 Task: Find connections with filter location Trelew with filter topic #linkedinwith filter profile language Potuguese with filter current company IFC - International Finance Corporation with filter school B.P. Poddar Institute Of Management and Technology with filter industry Sugar and Confectionery Product Manufacturing with filter service category Negotiation with filter keywords title Chief Robot Whisperer
Action: Mouse moved to (526, 86)
Screenshot: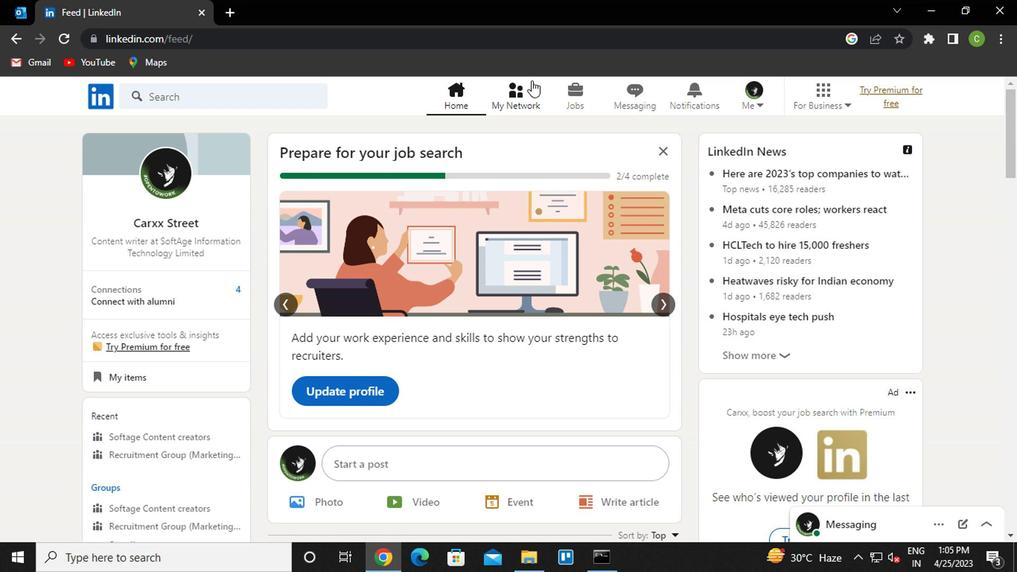 
Action: Mouse pressed left at (526, 86)
Screenshot: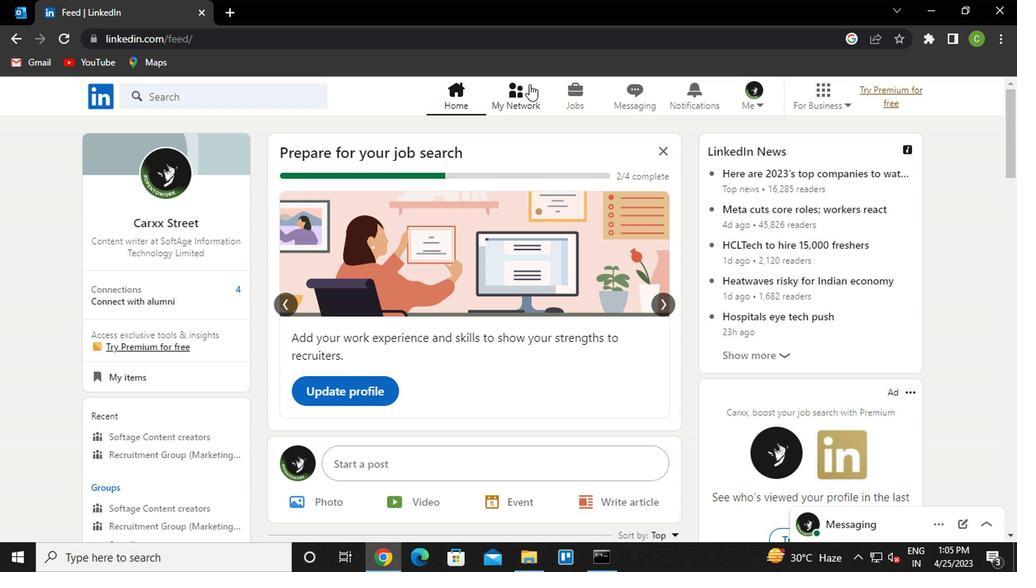 
Action: Mouse moved to (222, 188)
Screenshot: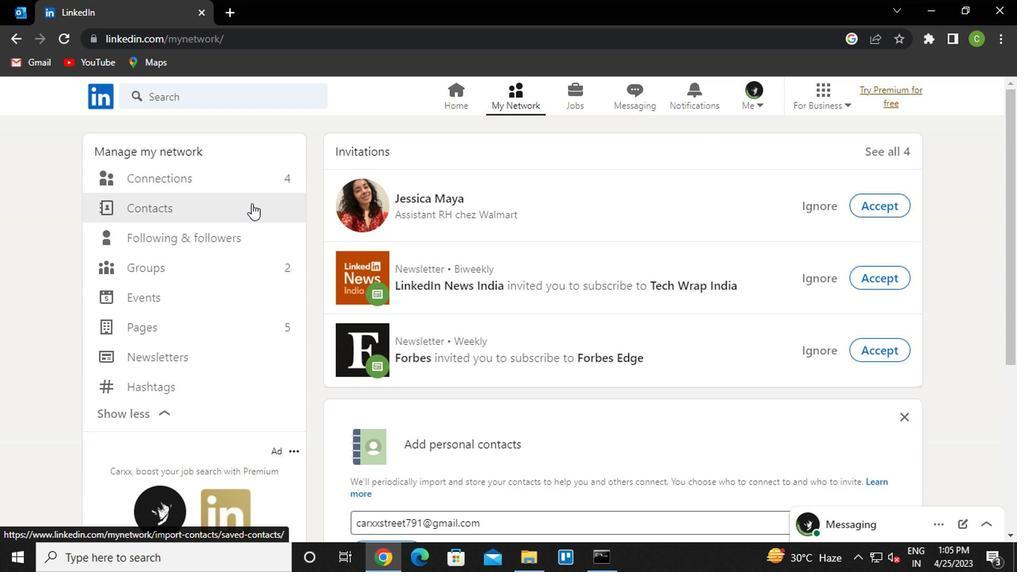 
Action: Mouse pressed left at (222, 188)
Screenshot: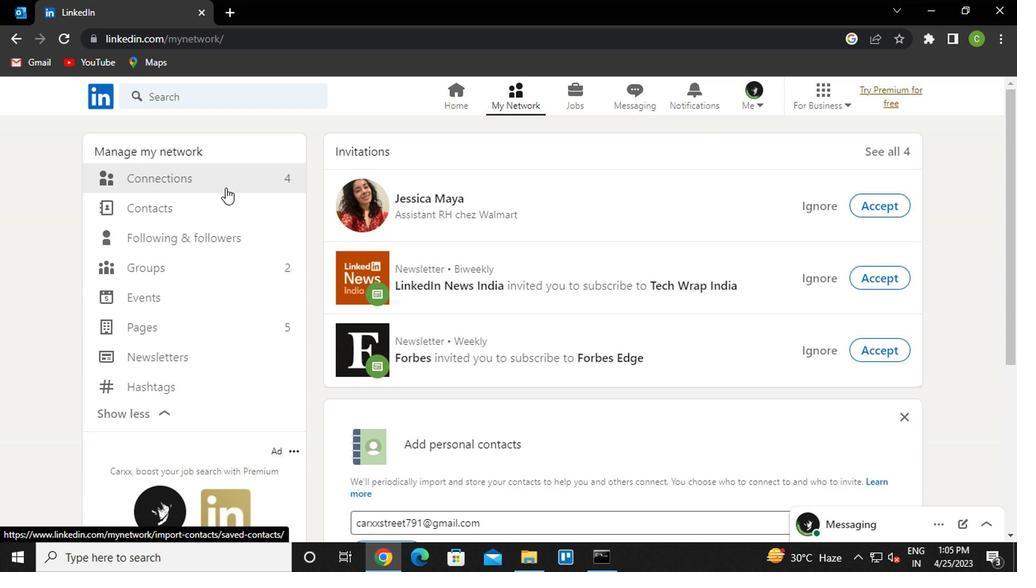 
Action: Mouse moved to (211, 176)
Screenshot: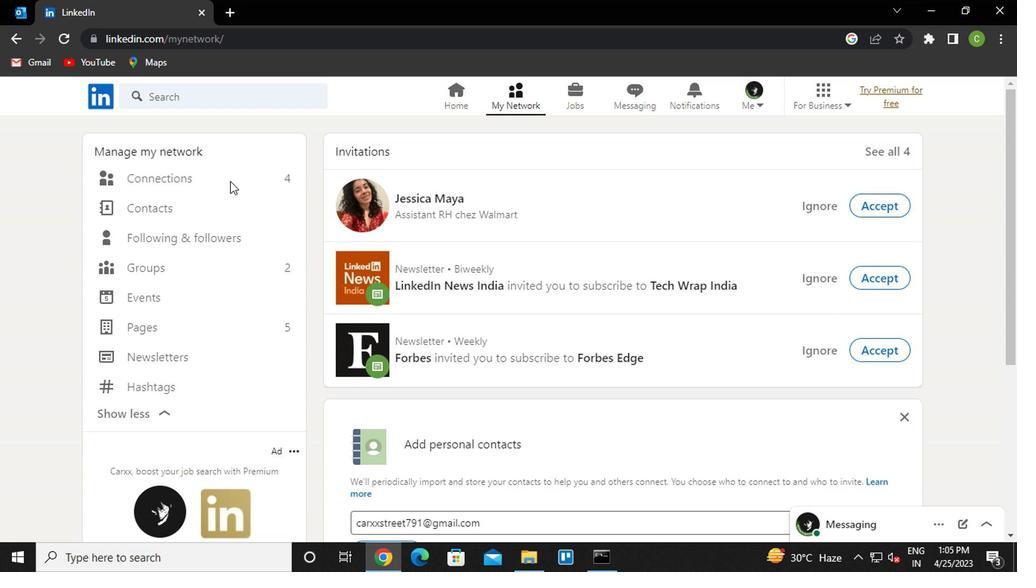 
Action: Mouse pressed left at (211, 176)
Screenshot: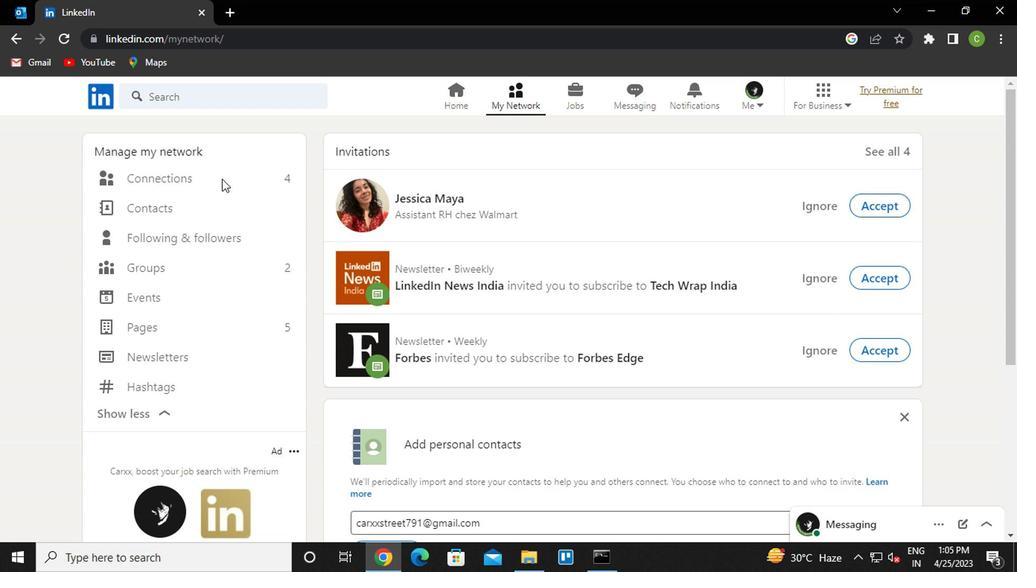 
Action: Mouse moved to (607, 179)
Screenshot: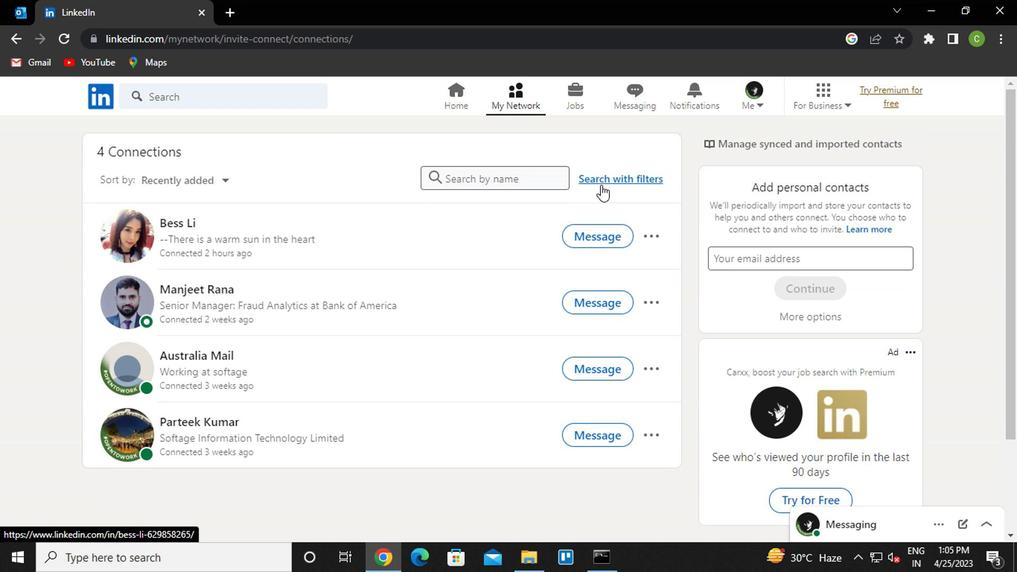 
Action: Mouse pressed left at (607, 179)
Screenshot: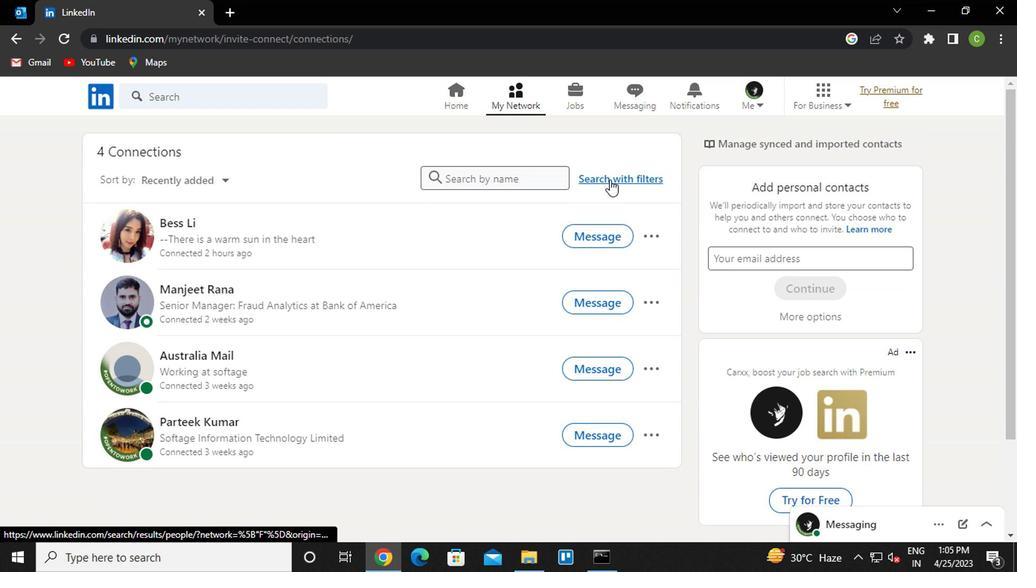 
Action: Mouse moved to (510, 138)
Screenshot: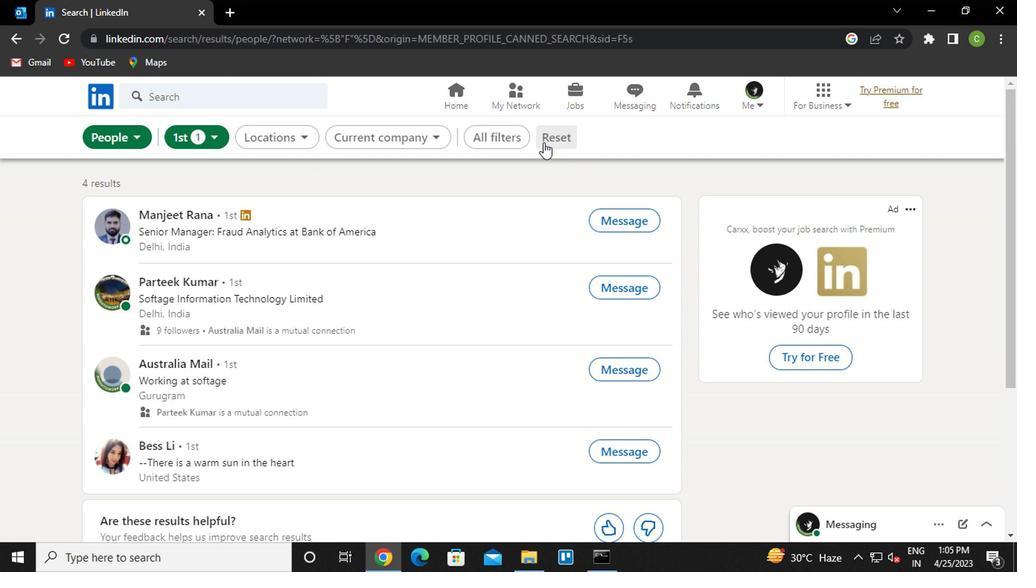
Action: Mouse pressed left at (510, 138)
Screenshot: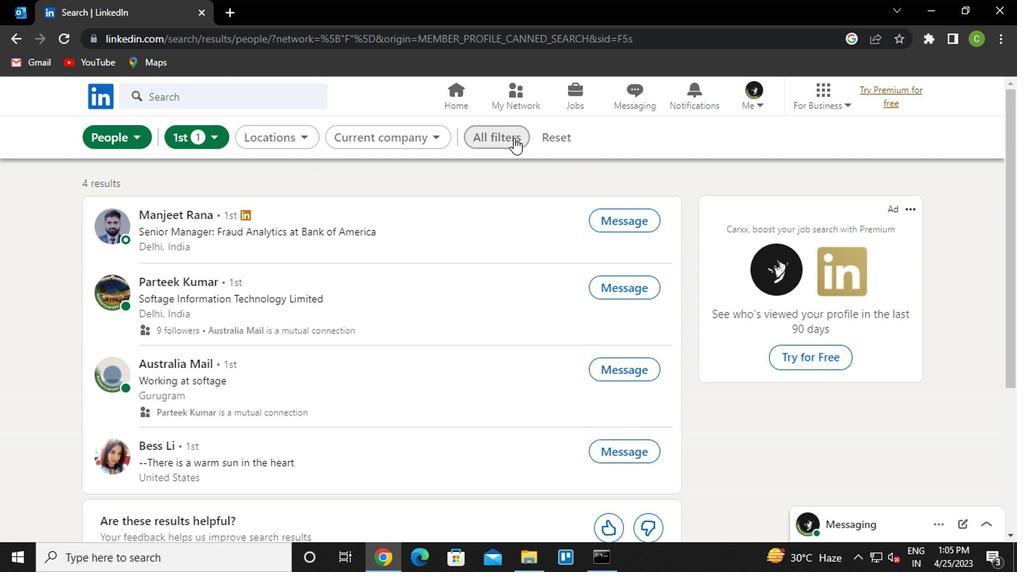 
Action: Mouse moved to (782, 306)
Screenshot: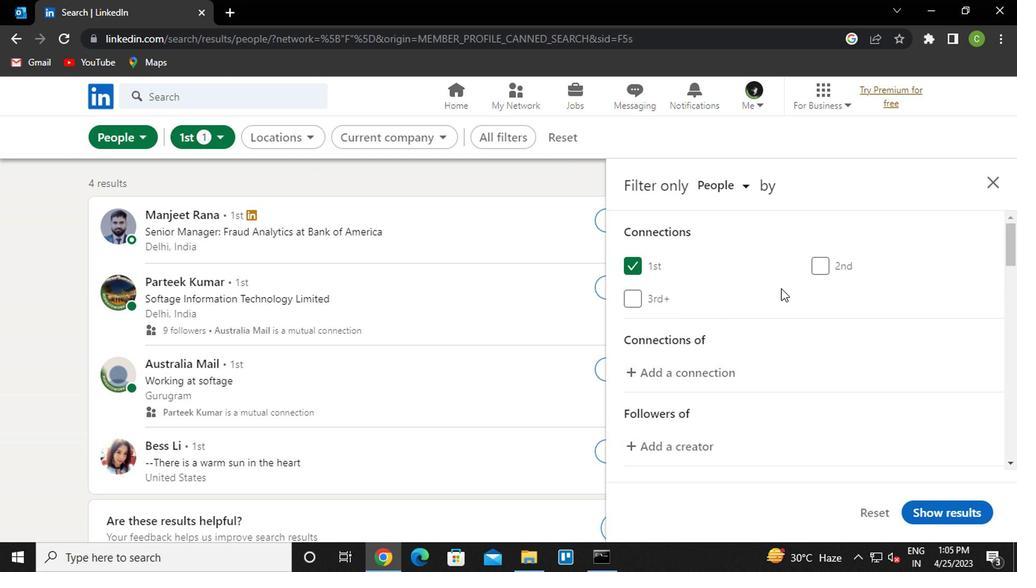 
Action: Mouse scrolled (782, 305) with delta (0, 0)
Screenshot: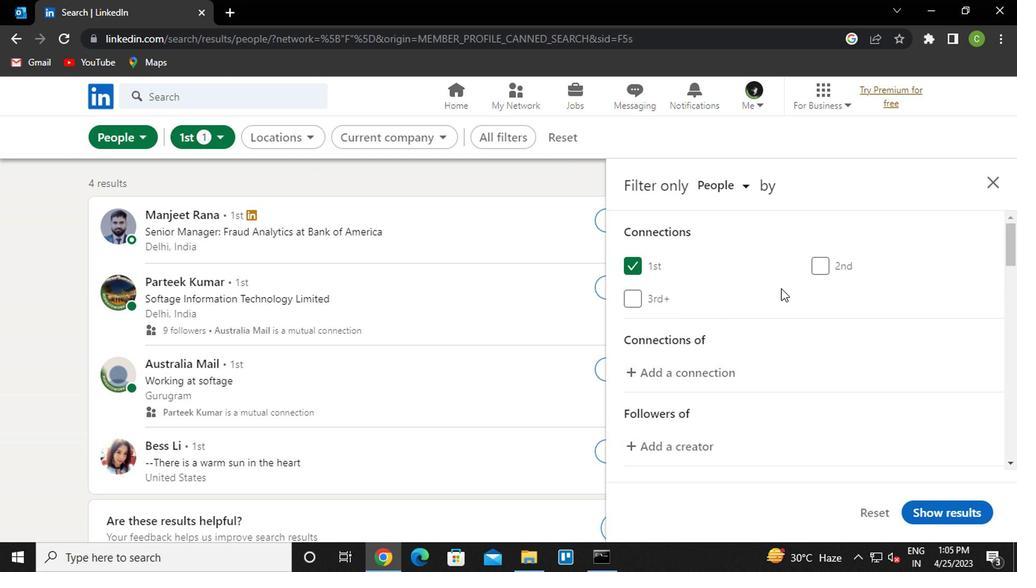 
Action: Mouse moved to (782, 313)
Screenshot: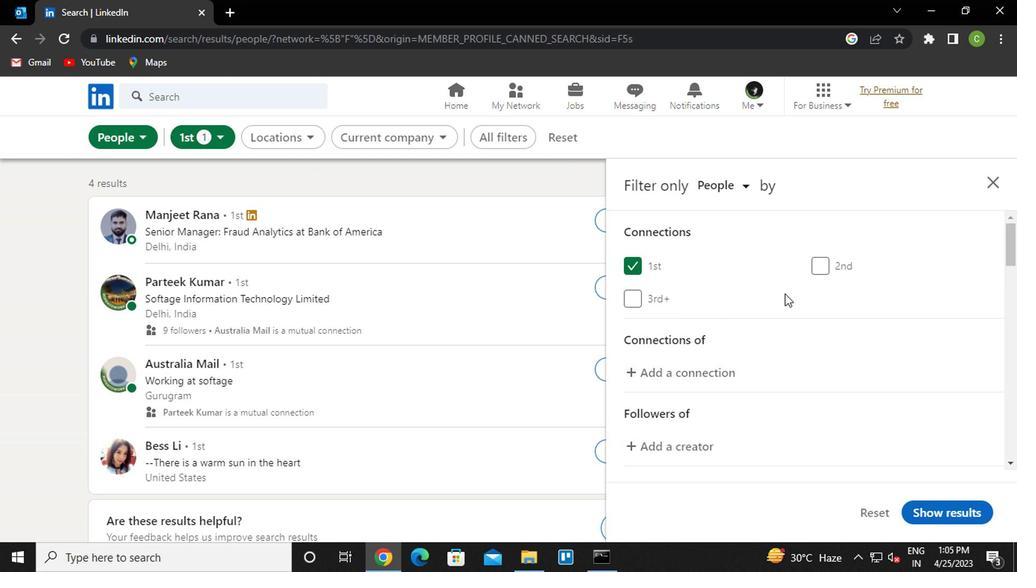 
Action: Mouse scrolled (782, 313) with delta (0, 0)
Screenshot: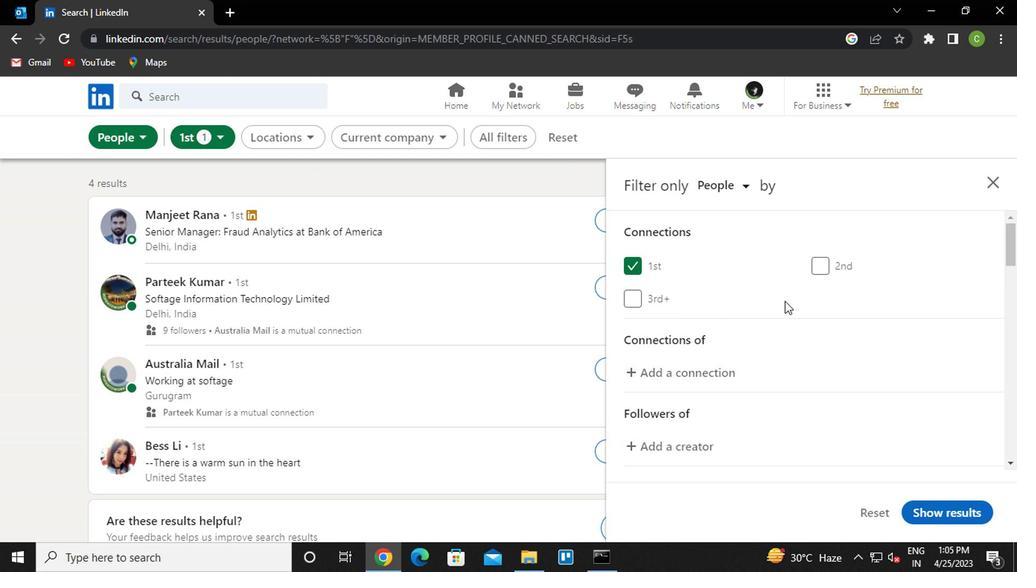 
Action: Mouse moved to (782, 315)
Screenshot: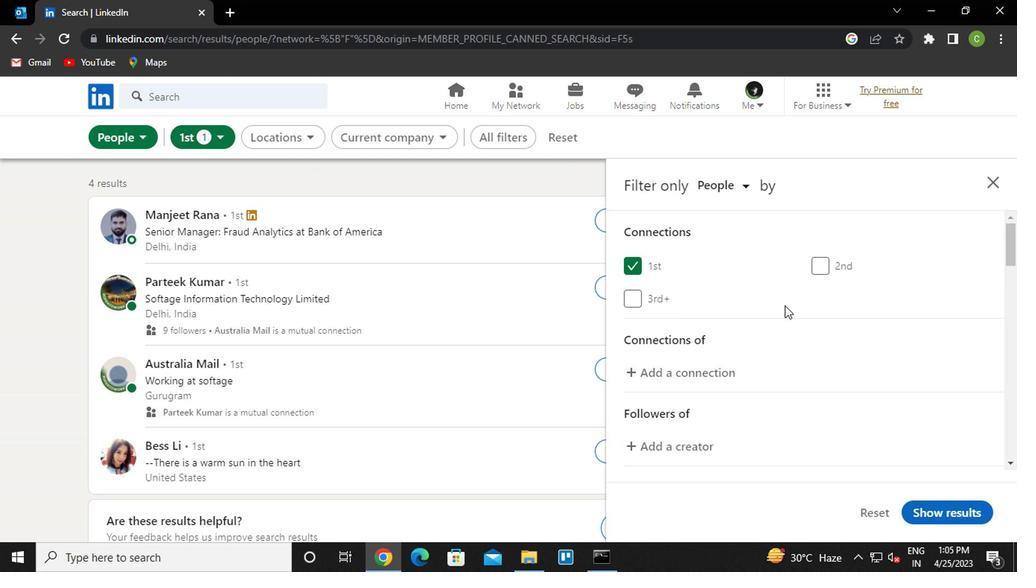 
Action: Mouse scrolled (782, 314) with delta (0, 0)
Screenshot: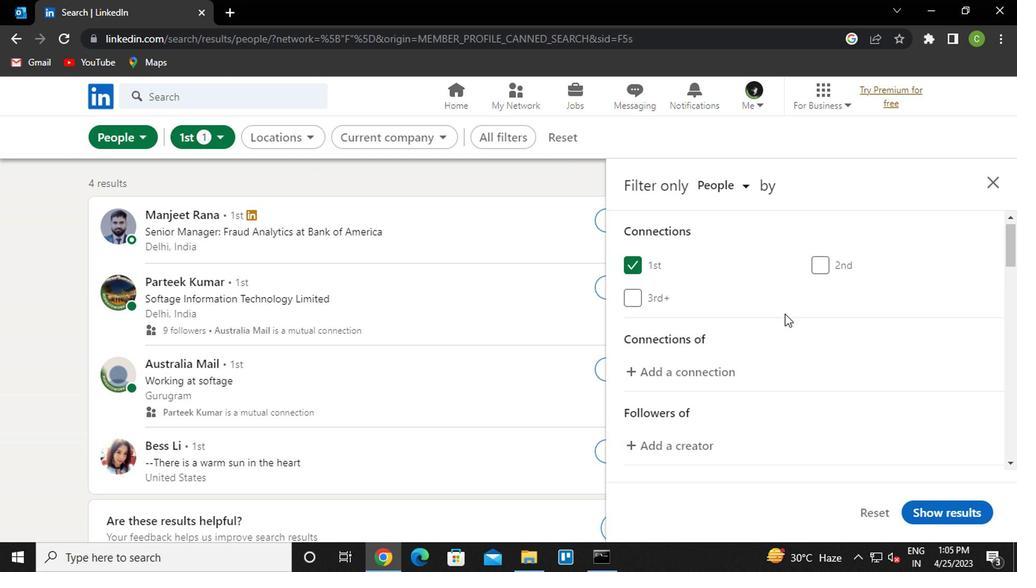 
Action: Mouse moved to (844, 361)
Screenshot: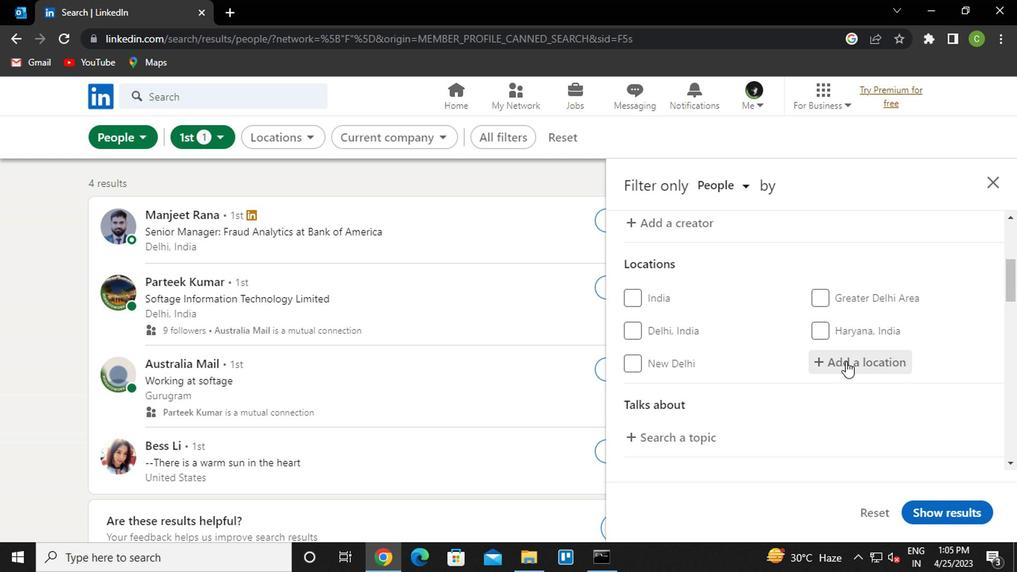 
Action: Mouse pressed left at (844, 361)
Screenshot: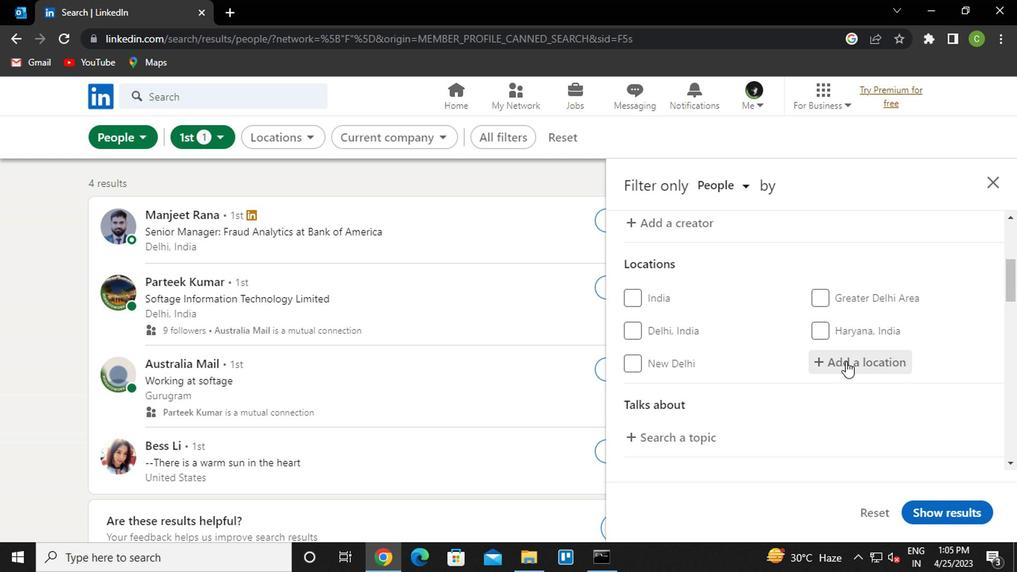 
Action: Mouse moved to (807, 388)
Screenshot: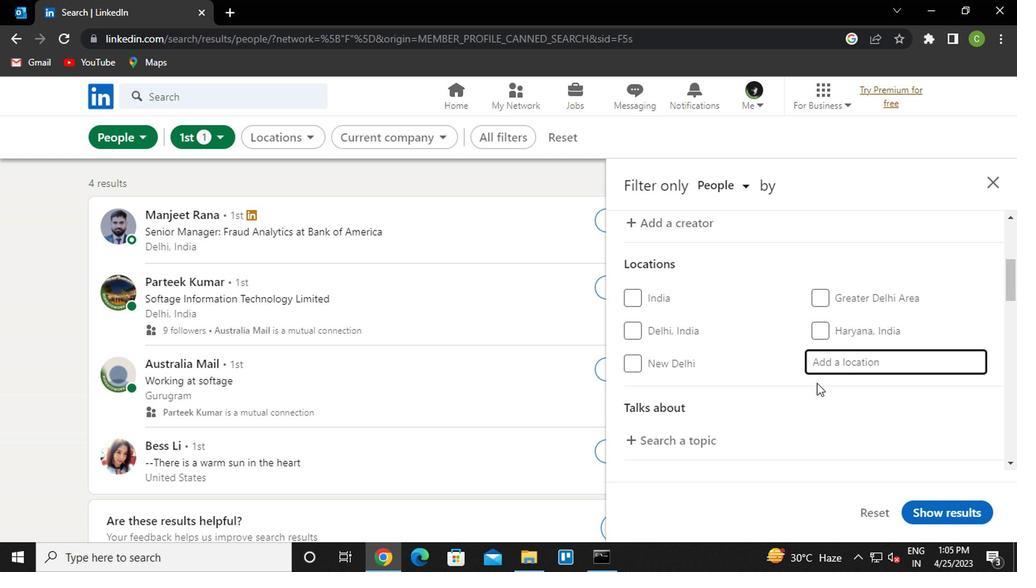 
Action: Key pressed t<Key.caps_lock>relew<Key.enter>
Screenshot: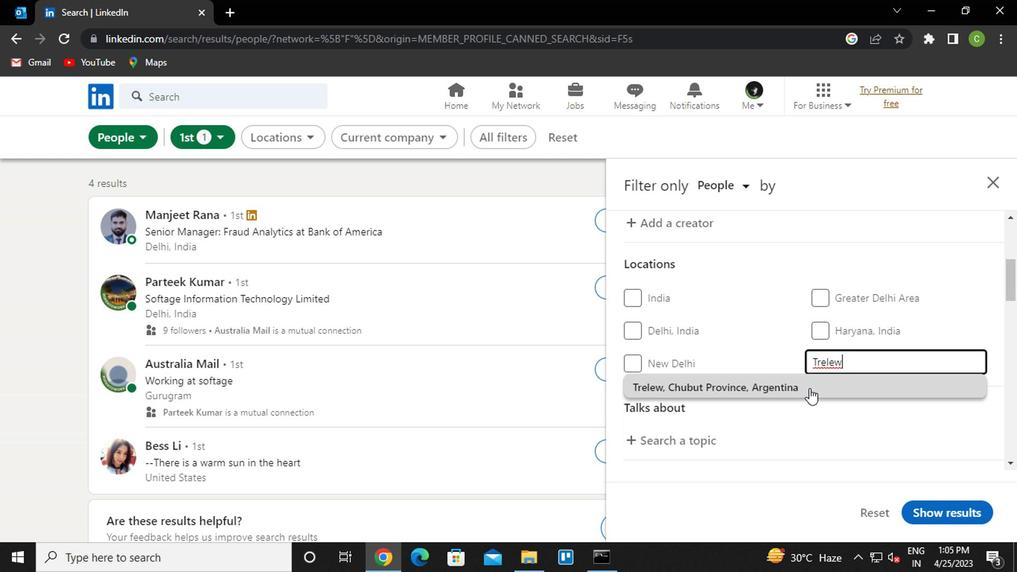 
Action: Mouse moved to (864, 363)
Screenshot: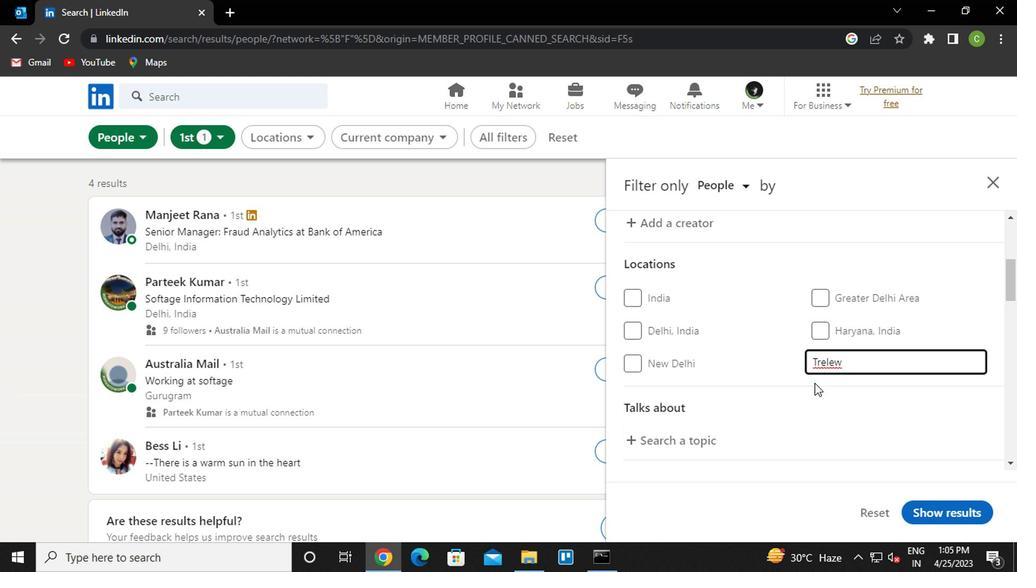 
Action: Mouse pressed left at (864, 363)
Screenshot: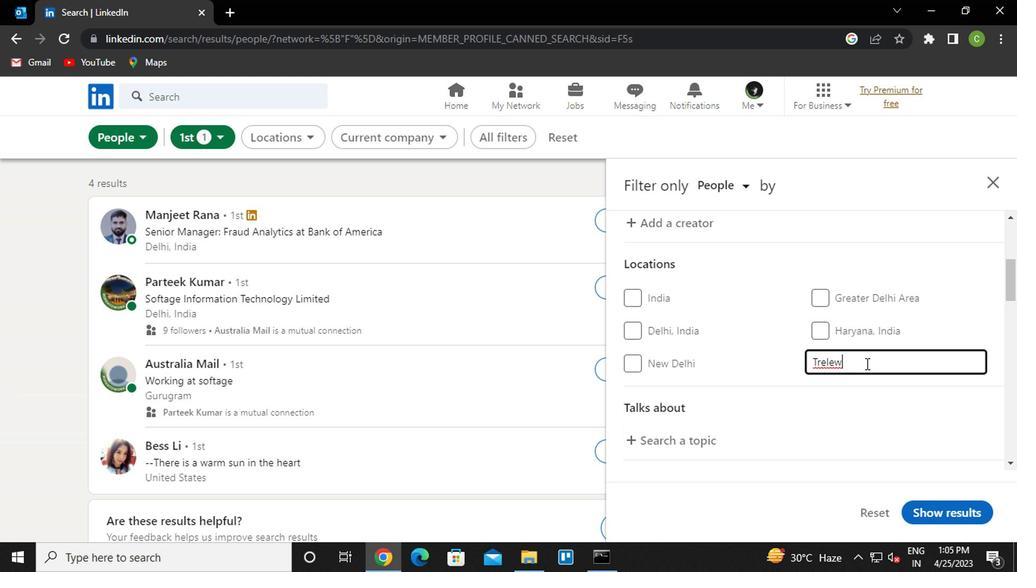 
Action: Mouse moved to (835, 387)
Screenshot: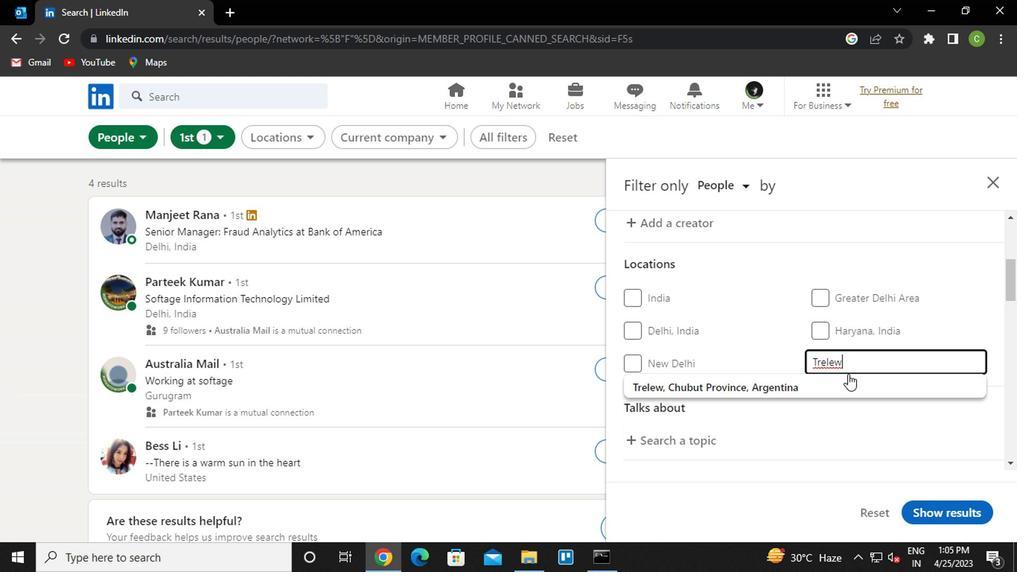 
Action: Mouse pressed left at (835, 387)
Screenshot: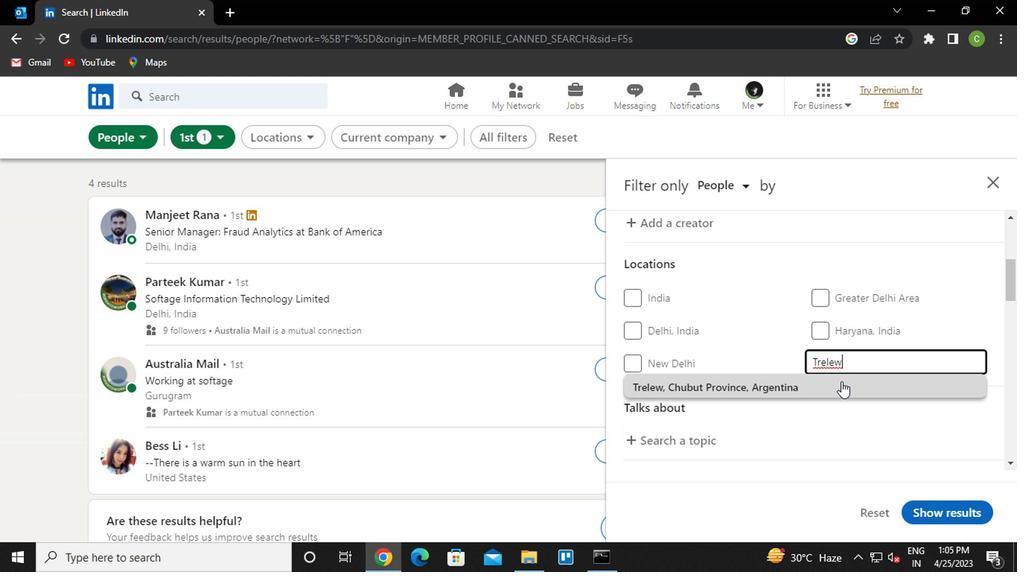 
Action: Mouse moved to (715, 398)
Screenshot: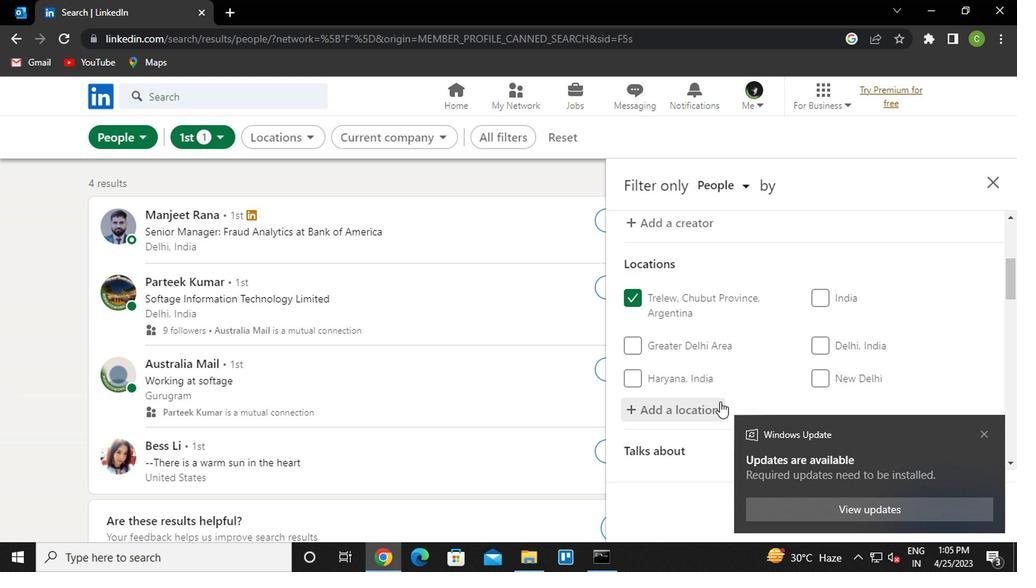 
Action: Mouse scrolled (715, 397) with delta (0, 0)
Screenshot: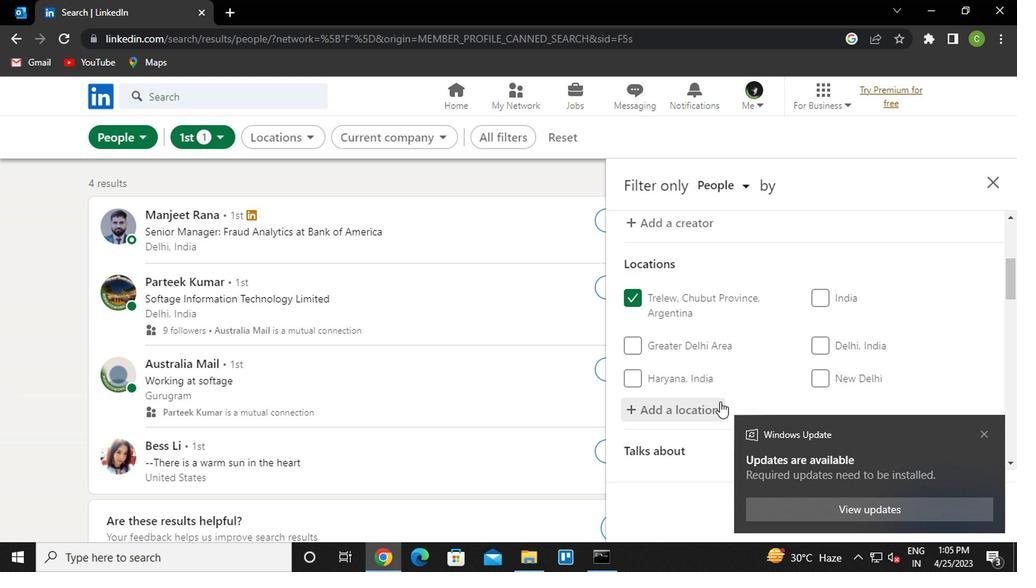 
Action: Mouse moved to (712, 391)
Screenshot: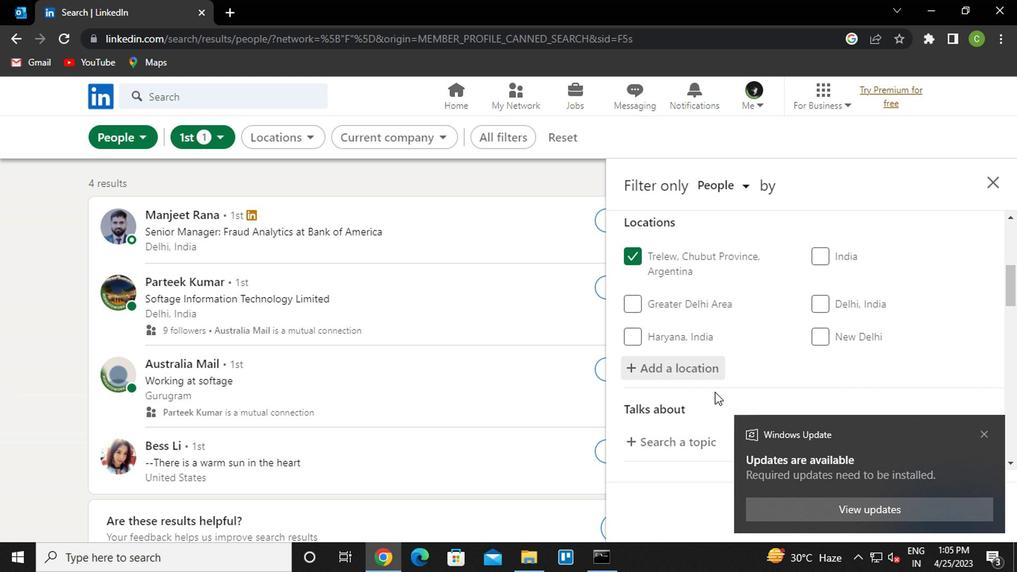 
Action: Mouse scrolled (712, 390) with delta (0, 0)
Screenshot: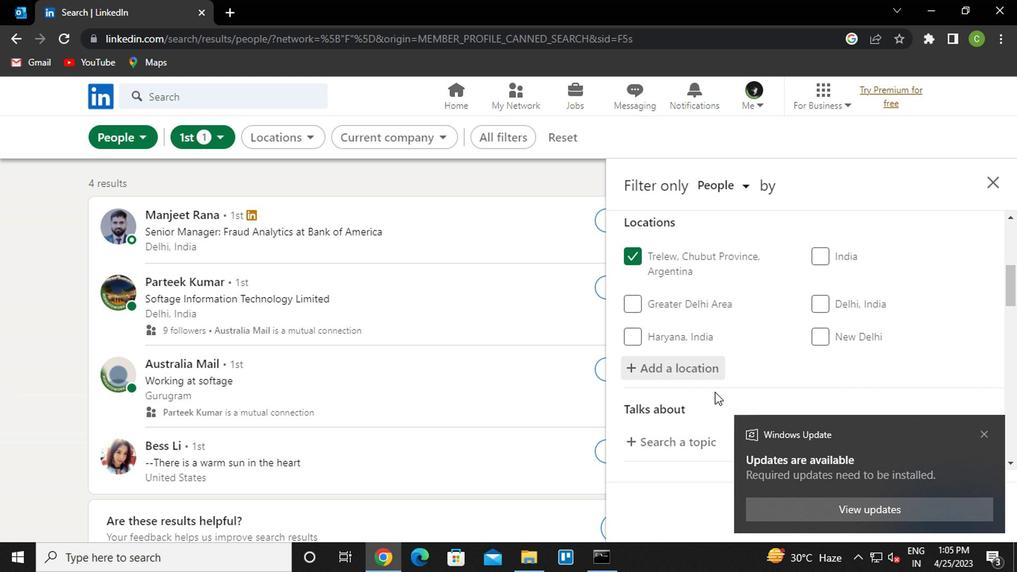 
Action: Mouse moved to (693, 331)
Screenshot: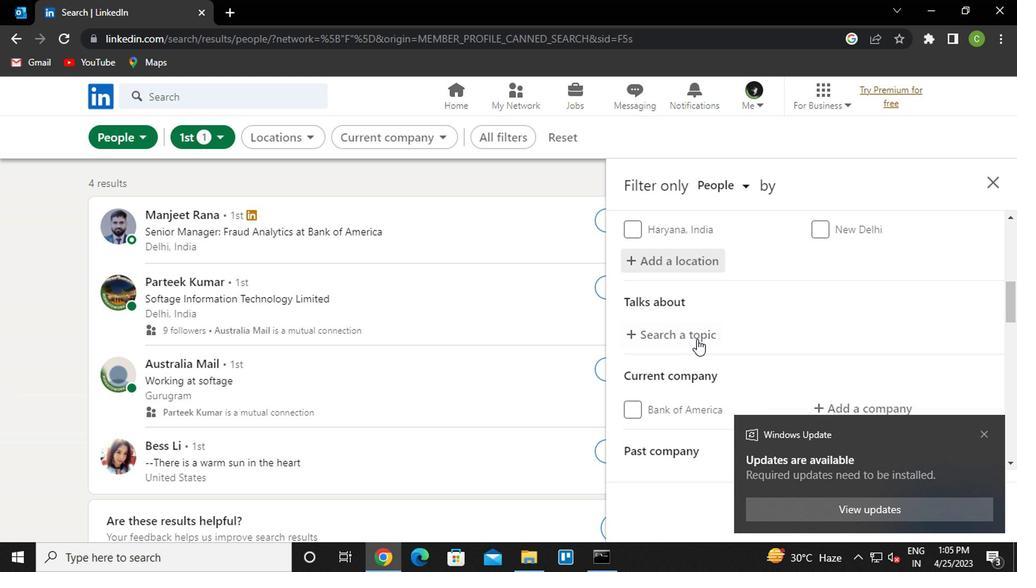
Action: Mouse pressed left at (693, 331)
Screenshot: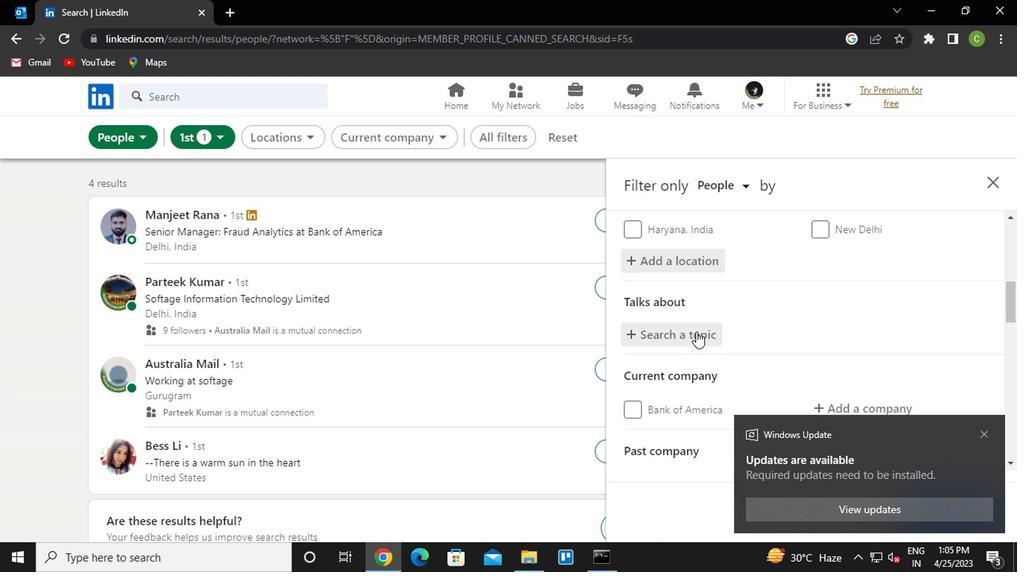 
Action: Key pressed <Key.shift>#<Key.caps_lock>L<Key.caps_lock>INKEDIN
Screenshot: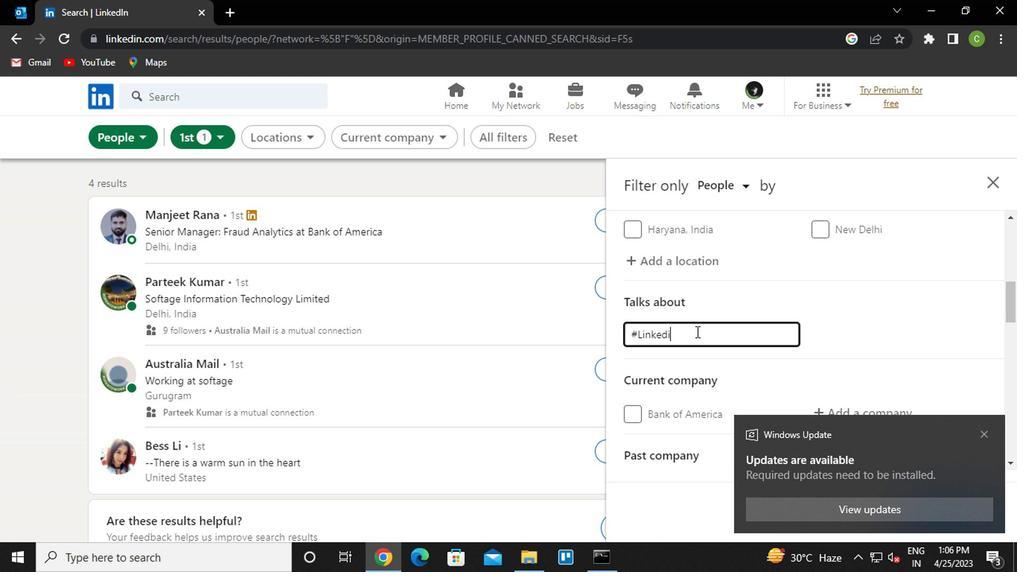 
Action: Mouse moved to (725, 364)
Screenshot: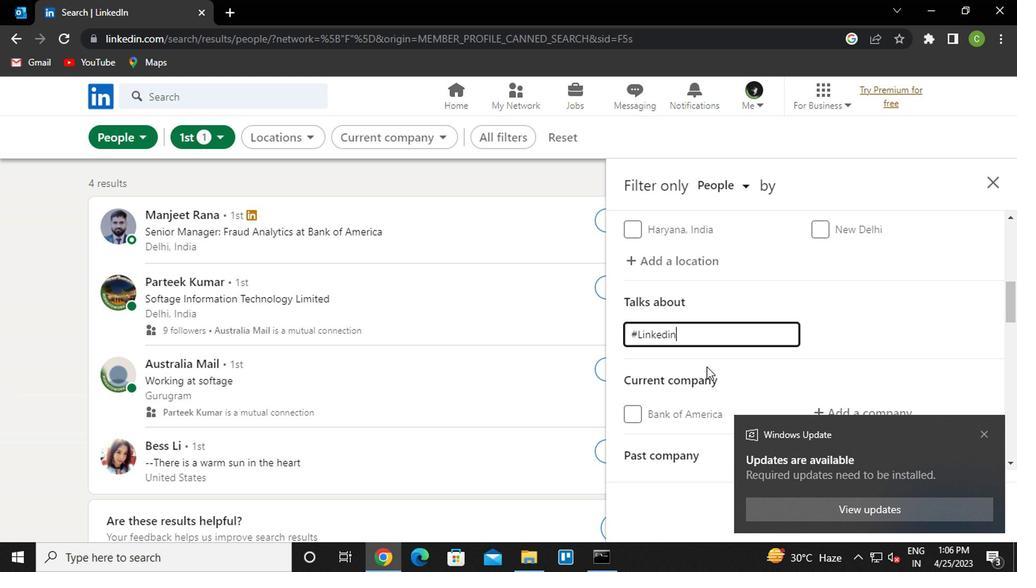 
Action: Mouse pressed left at (725, 364)
Screenshot: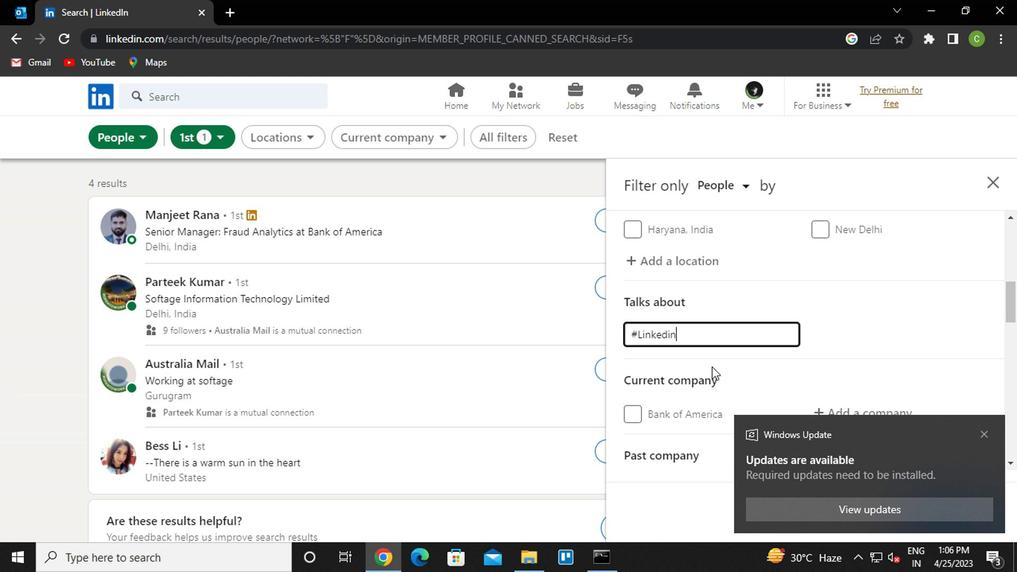 
Action: Mouse moved to (983, 431)
Screenshot: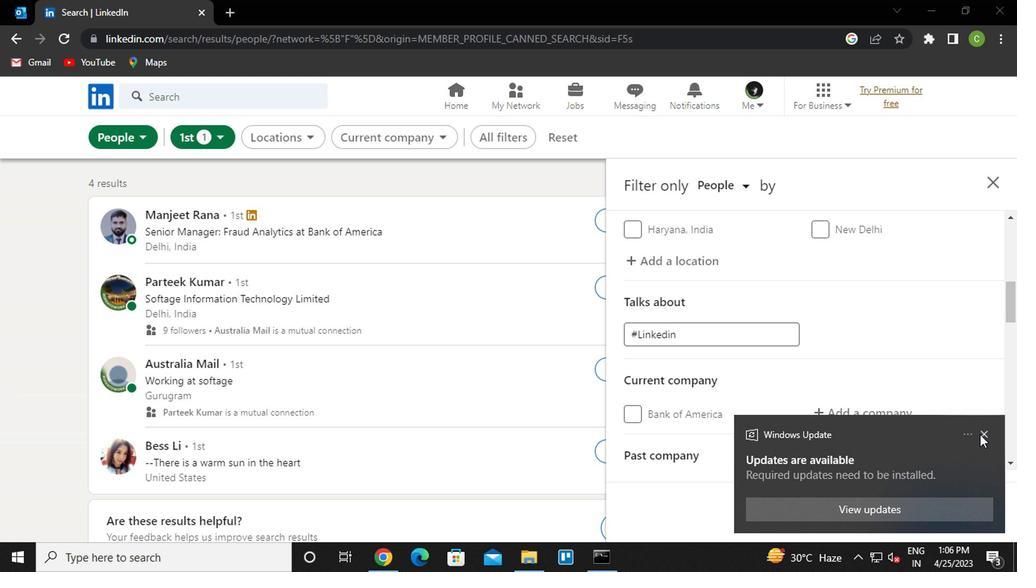 
Action: Mouse pressed left at (983, 431)
Screenshot: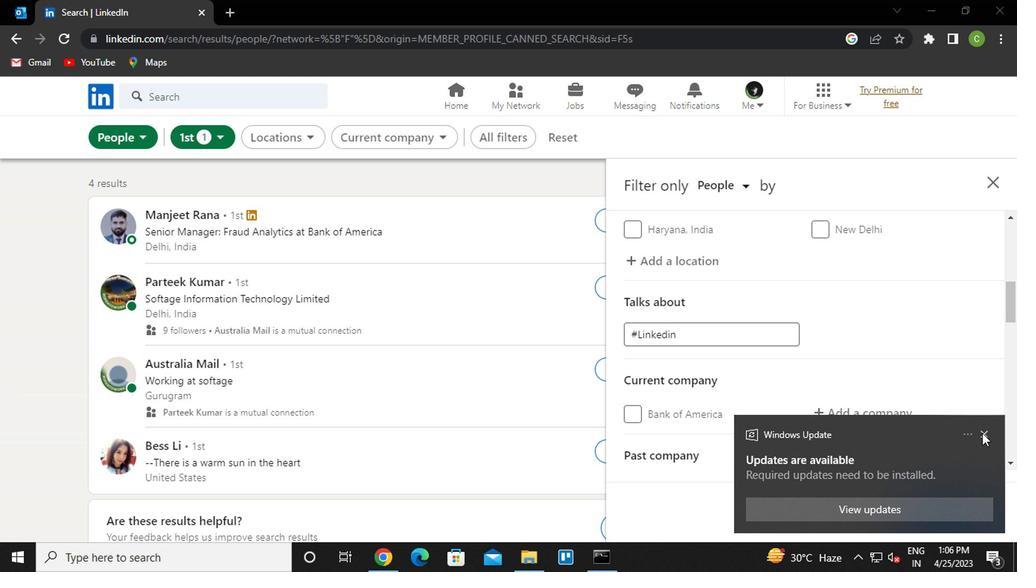 
Action: Mouse moved to (936, 374)
Screenshot: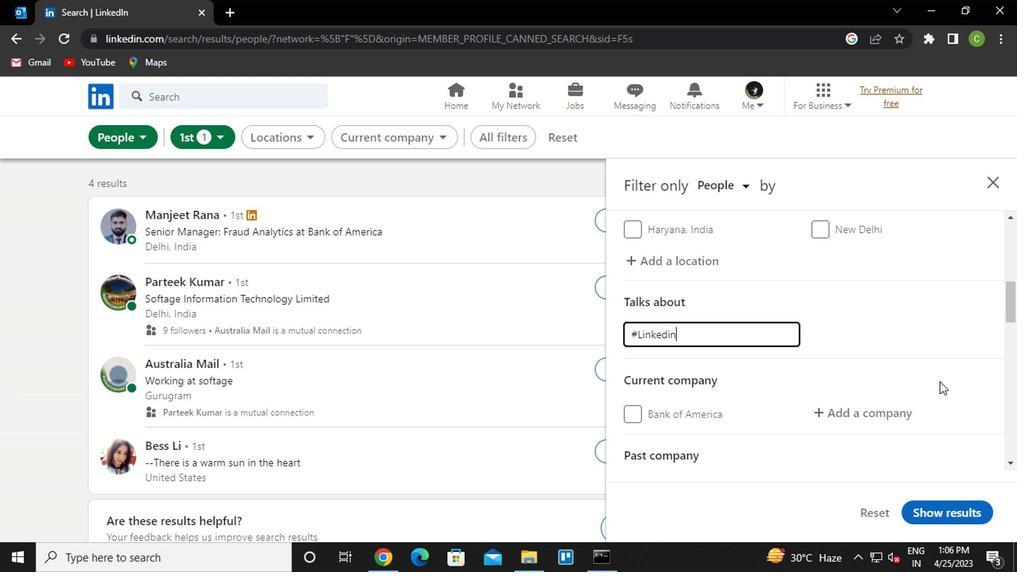 
Action: Mouse scrolled (936, 373) with delta (0, 0)
Screenshot: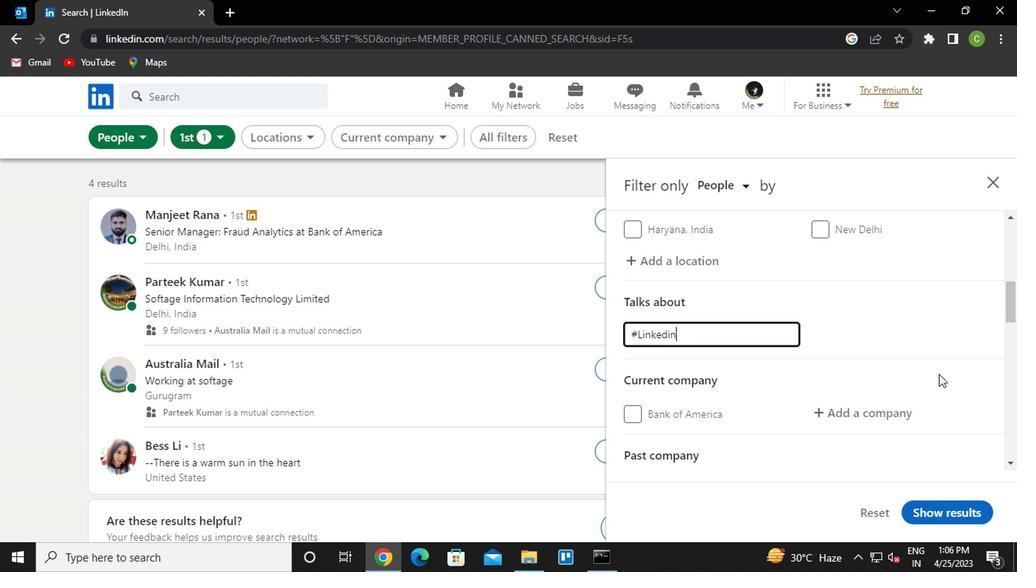 
Action: Mouse moved to (868, 383)
Screenshot: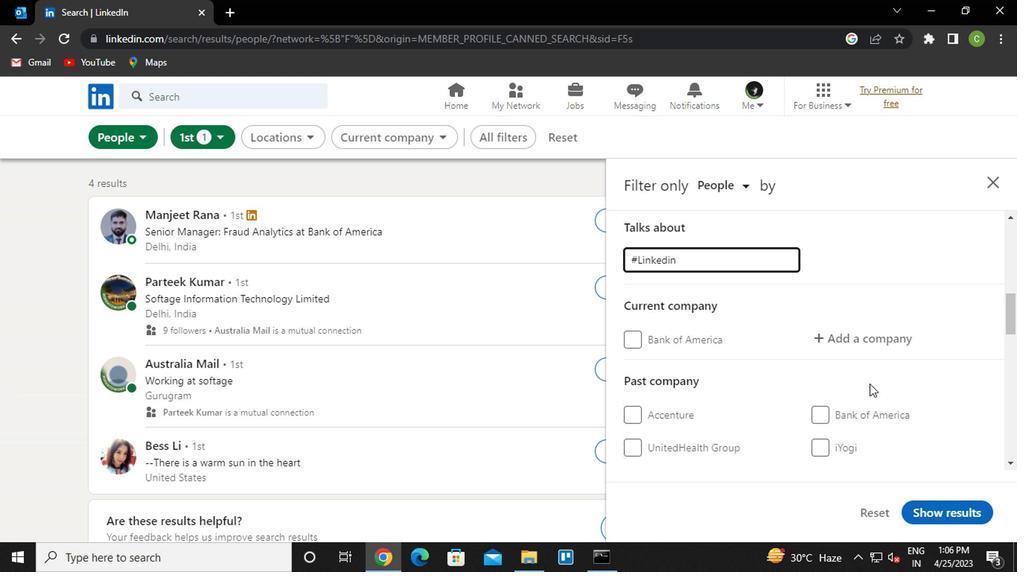 
Action: Mouse scrolled (868, 382) with delta (0, 0)
Screenshot: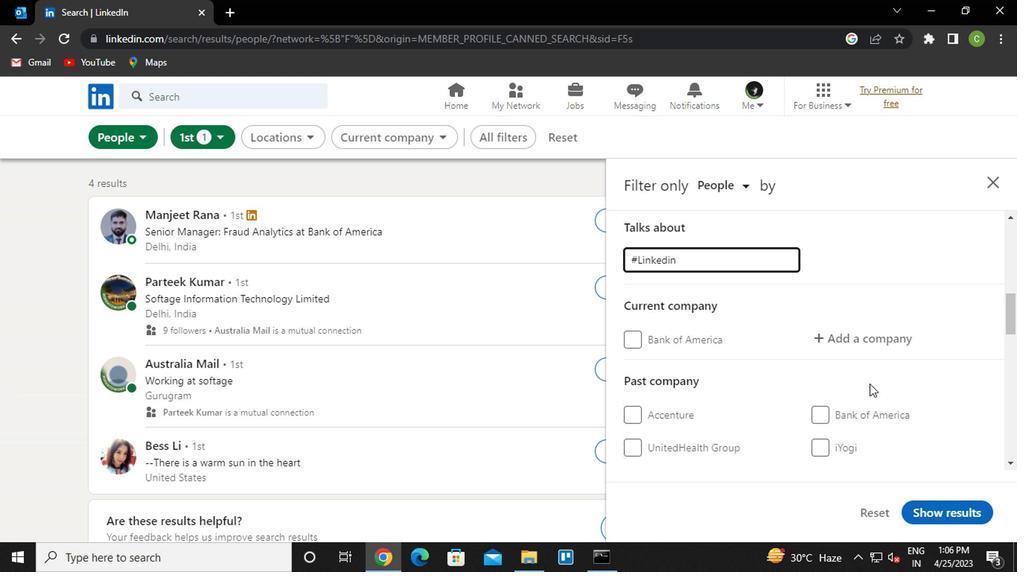 
Action: Mouse moved to (847, 259)
Screenshot: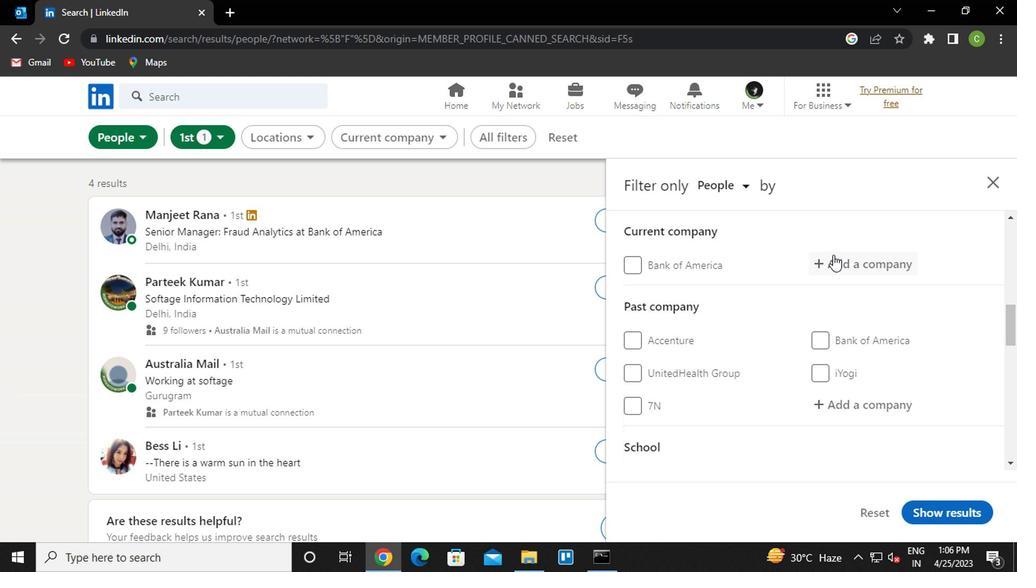 
Action: Mouse pressed left at (847, 259)
Screenshot: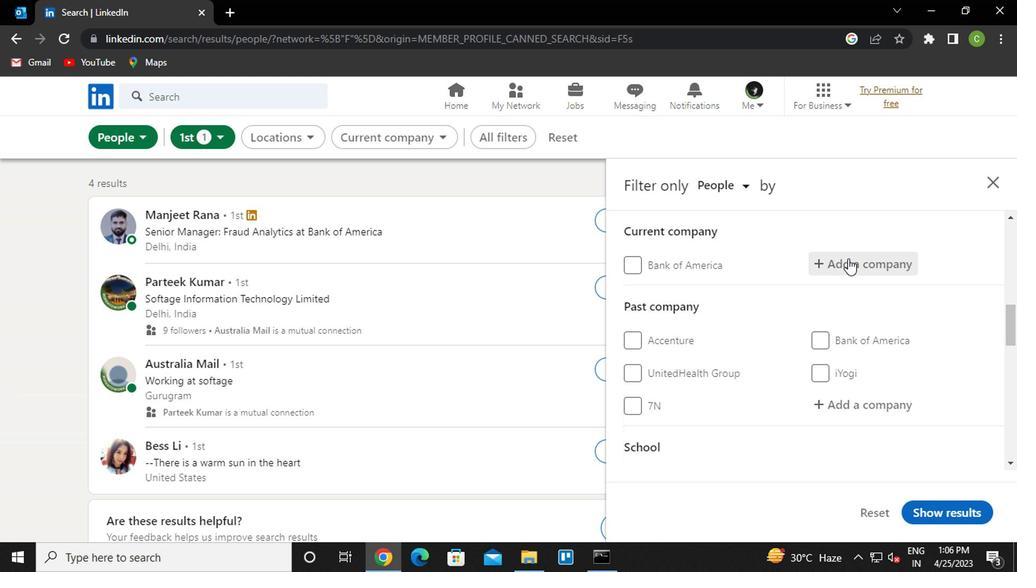 
Action: Mouse moved to (817, 328)
Screenshot: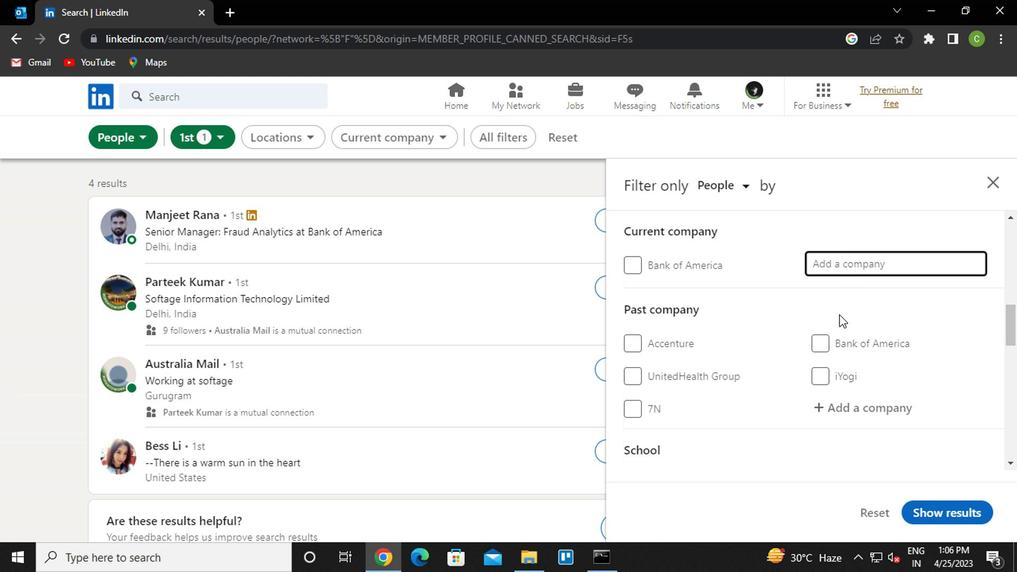 
Action: Key pressed <Key.caps_lock>IFC
Screenshot: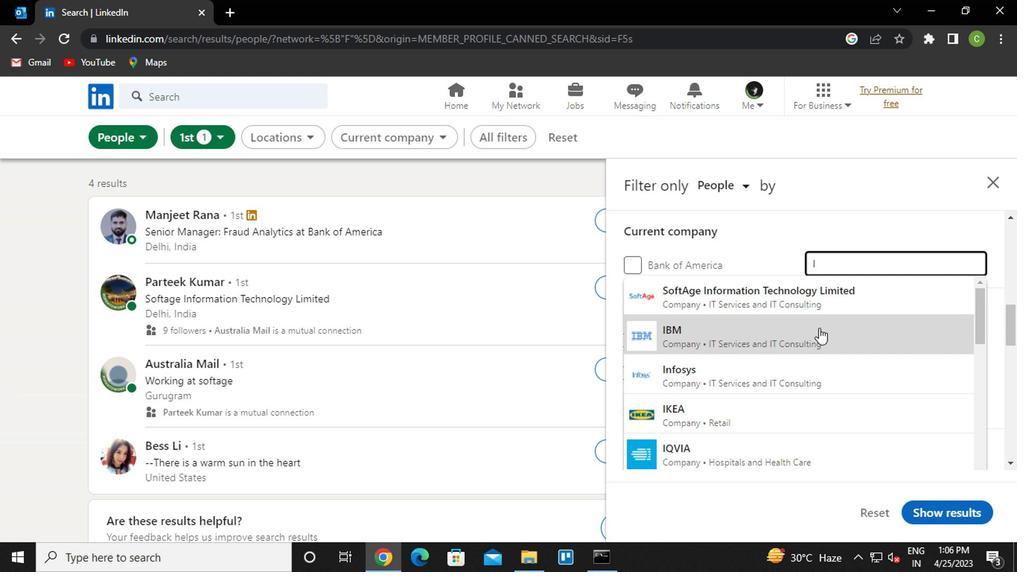 
Action: Mouse moved to (815, 304)
Screenshot: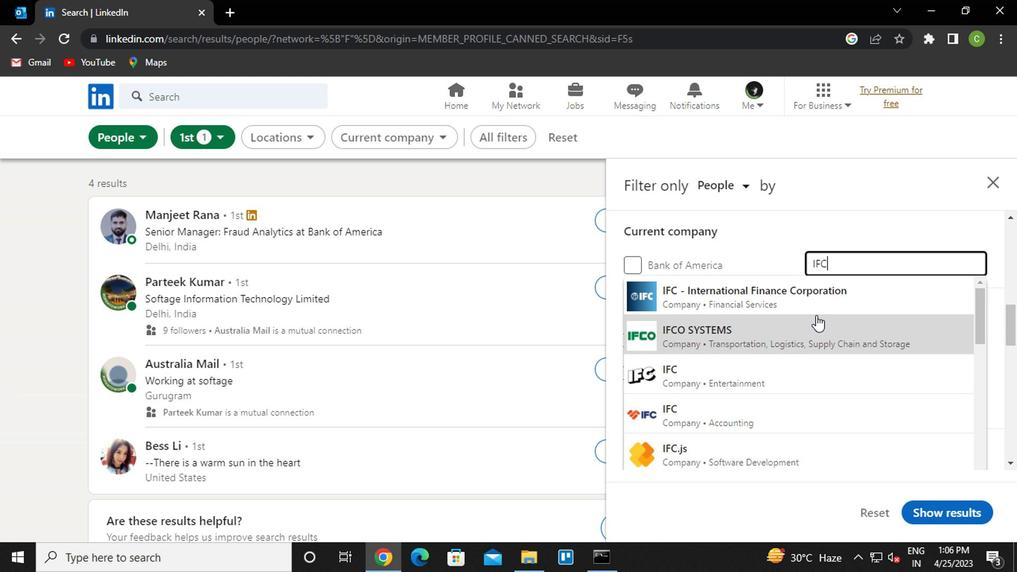 
Action: Mouse pressed left at (815, 304)
Screenshot: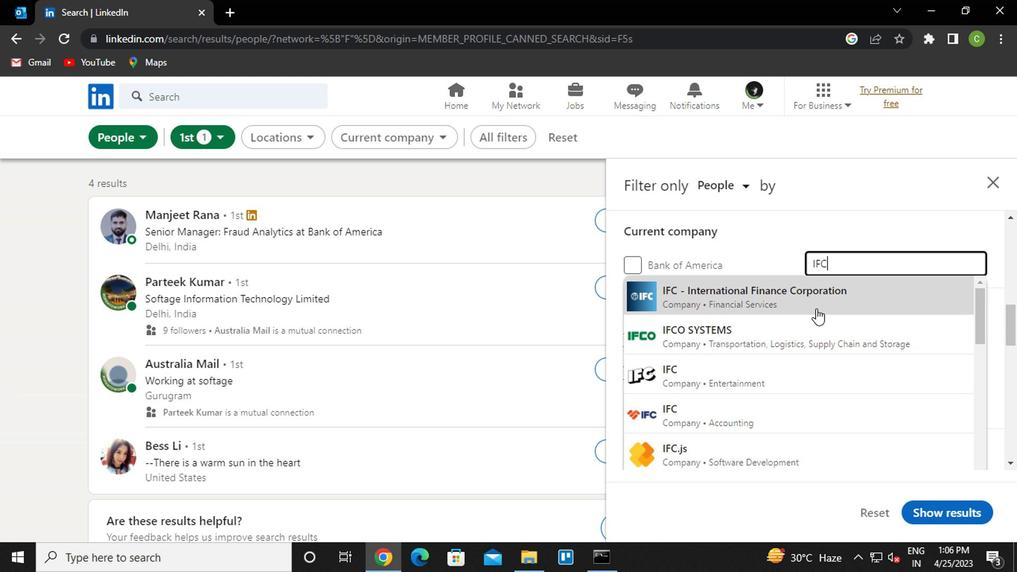 
Action: Mouse moved to (791, 319)
Screenshot: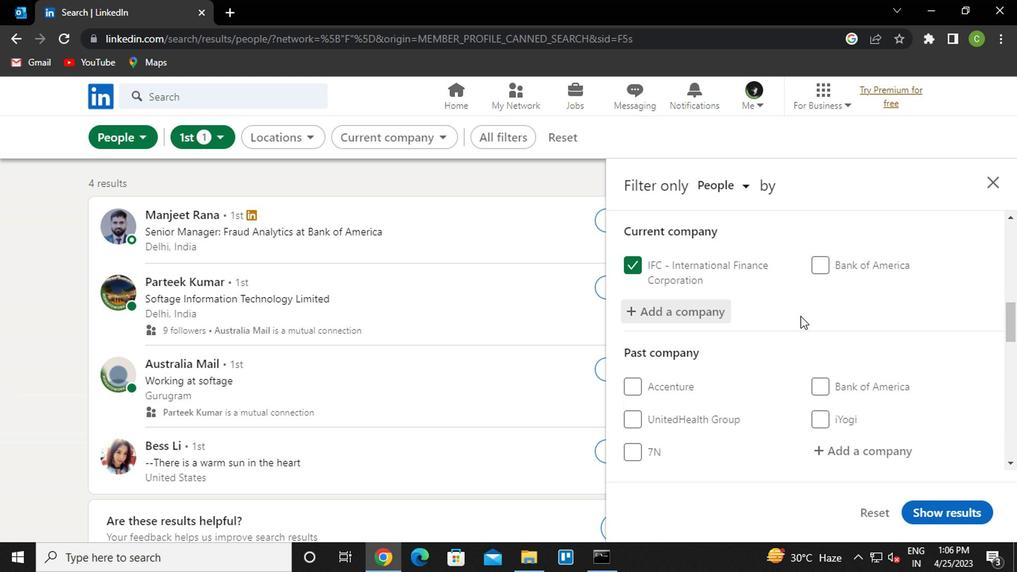 
Action: Mouse scrolled (791, 318) with delta (0, 0)
Screenshot: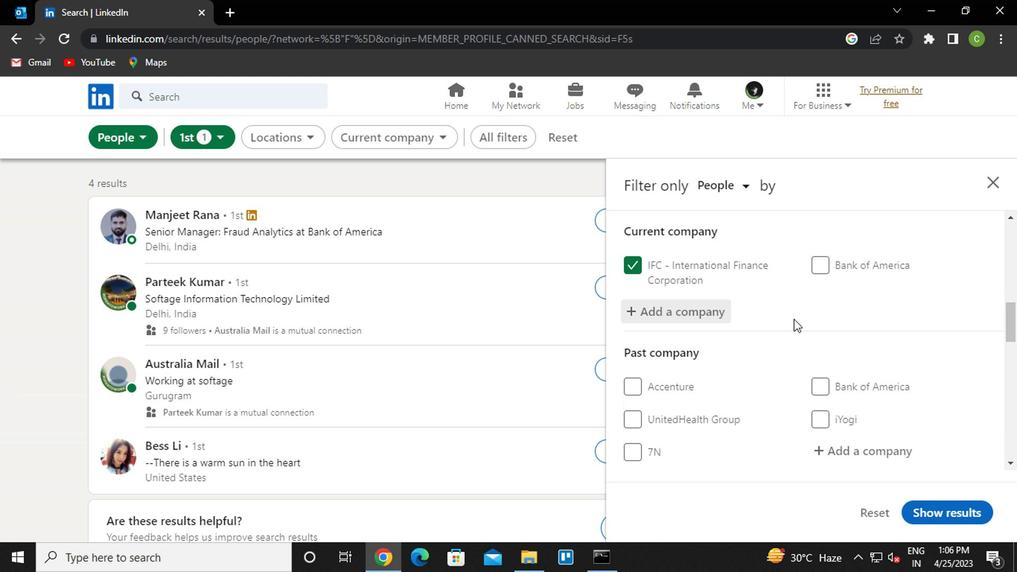 
Action: Mouse moved to (773, 320)
Screenshot: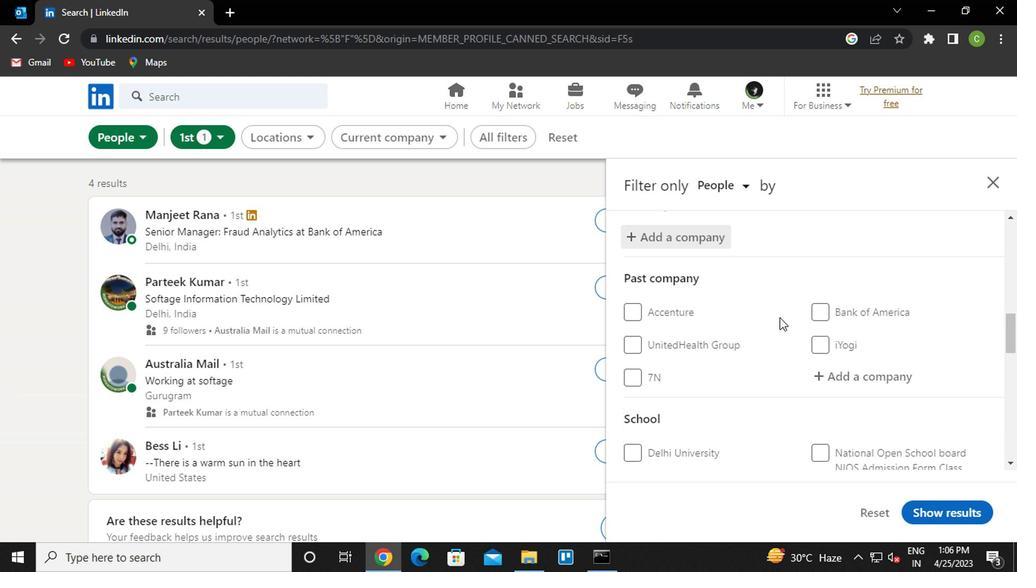 
Action: Mouse scrolled (773, 319) with delta (0, -1)
Screenshot: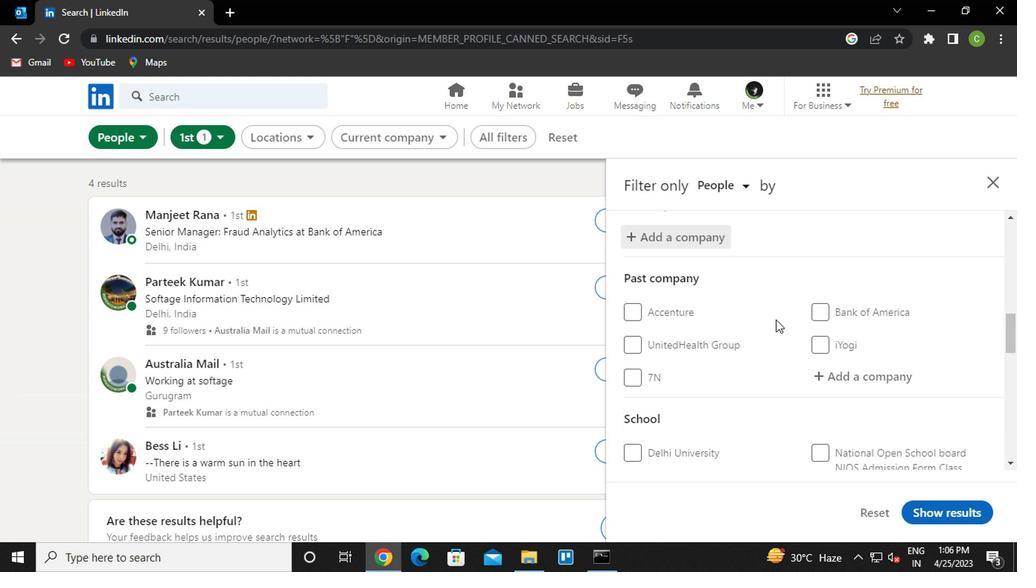 
Action: Mouse moved to (764, 327)
Screenshot: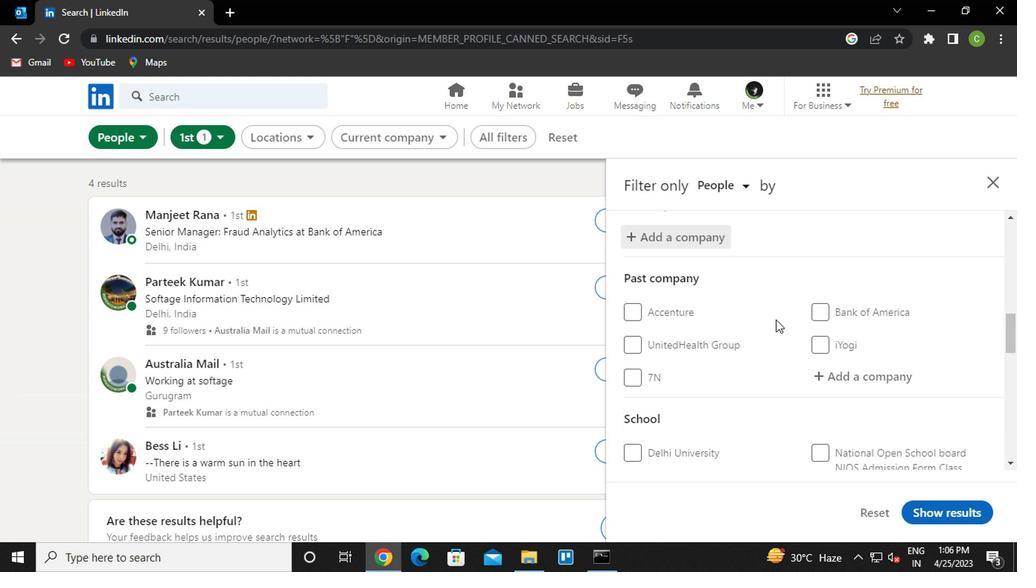 
Action: Mouse scrolled (764, 326) with delta (0, -1)
Screenshot: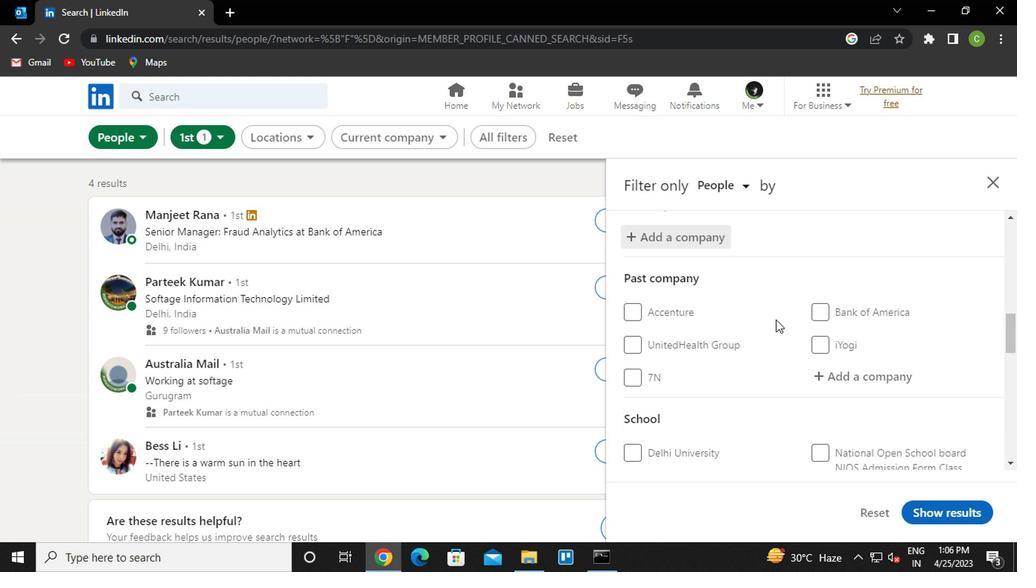
Action: Mouse moved to (756, 332)
Screenshot: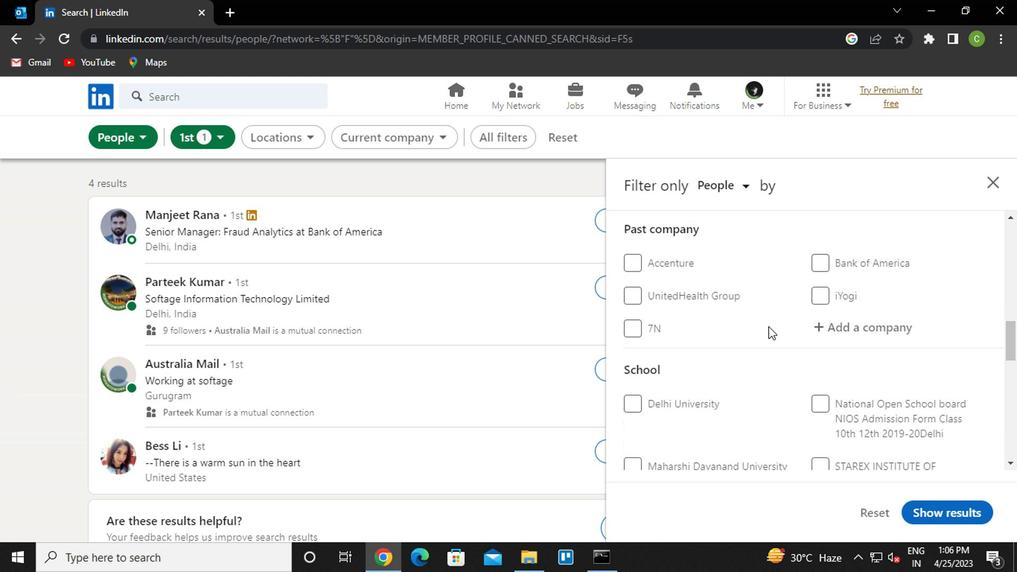 
Action: Mouse scrolled (756, 331) with delta (0, 0)
Screenshot: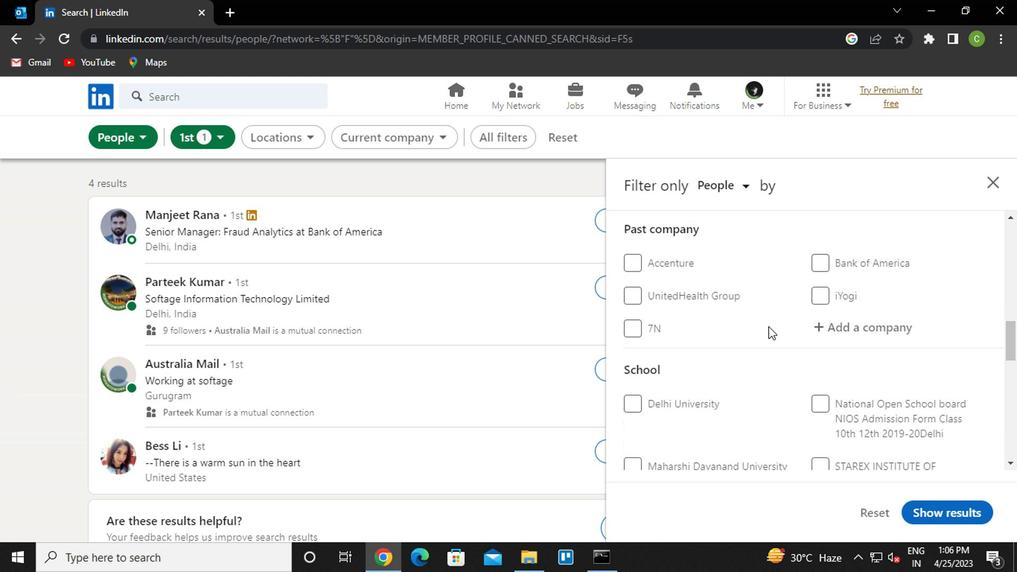 
Action: Mouse moved to (687, 342)
Screenshot: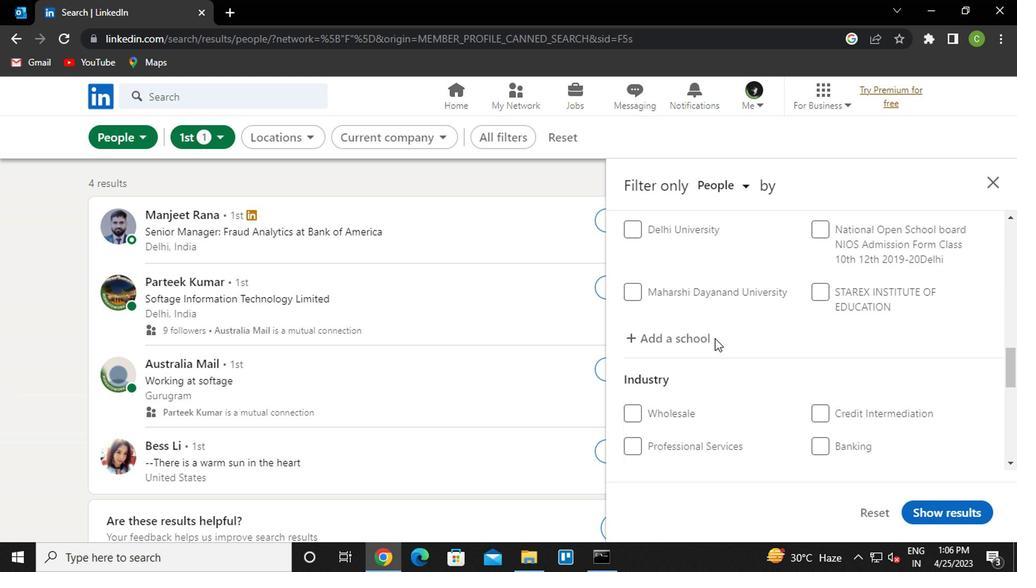 
Action: Mouse pressed left at (687, 342)
Screenshot: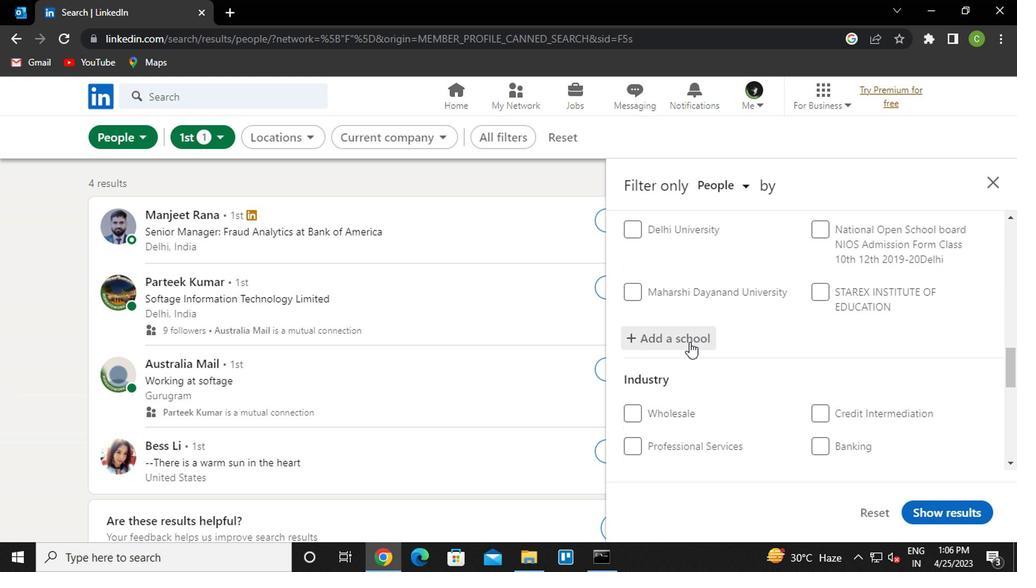 
Action: Mouse moved to (701, 345)
Screenshot: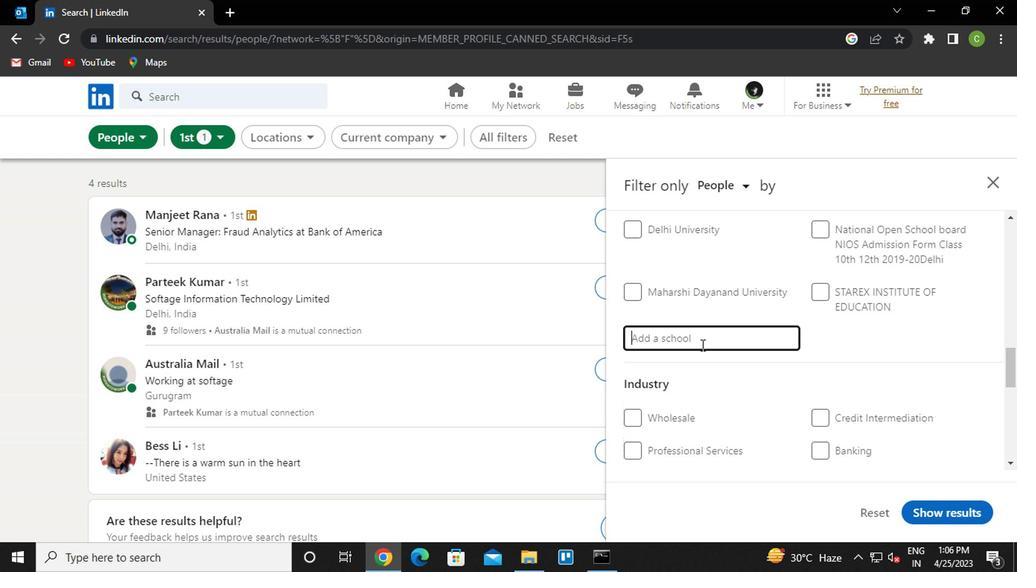 
Action: Key pressed B<Key.space>P<Key.space>P<Key.caps_lock>ODDAR
Screenshot: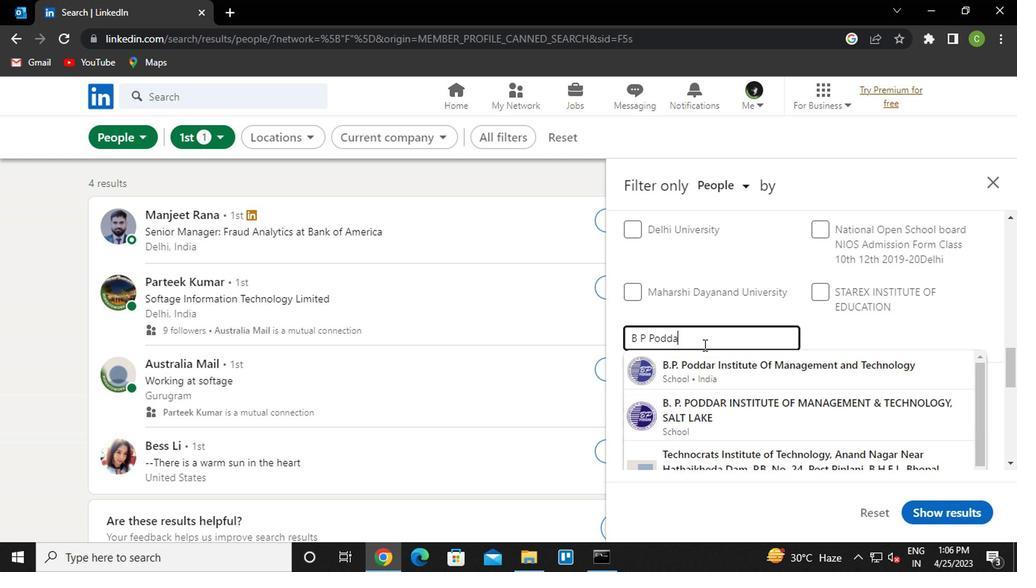 
Action: Mouse moved to (713, 372)
Screenshot: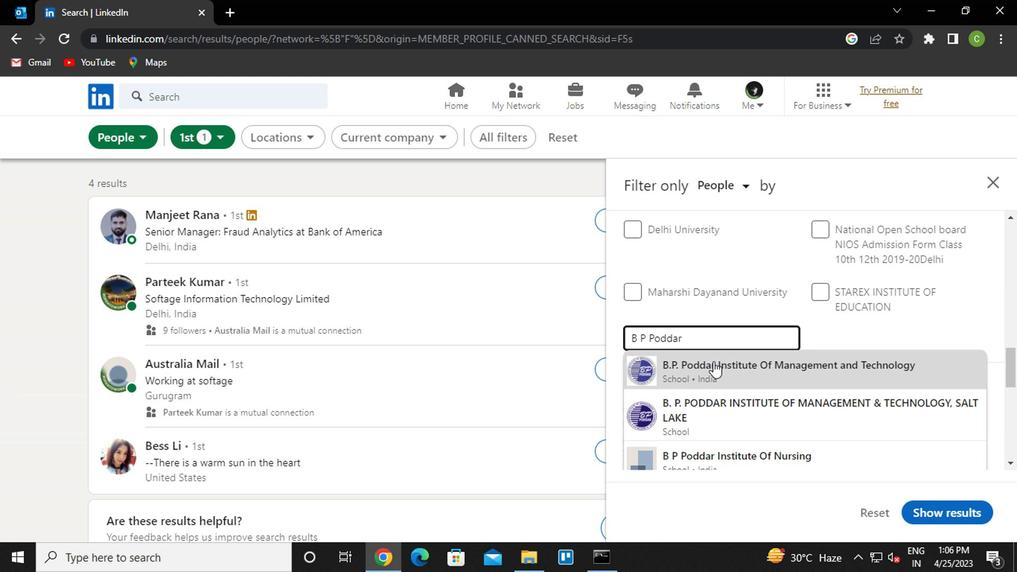 
Action: Mouse pressed left at (713, 372)
Screenshot: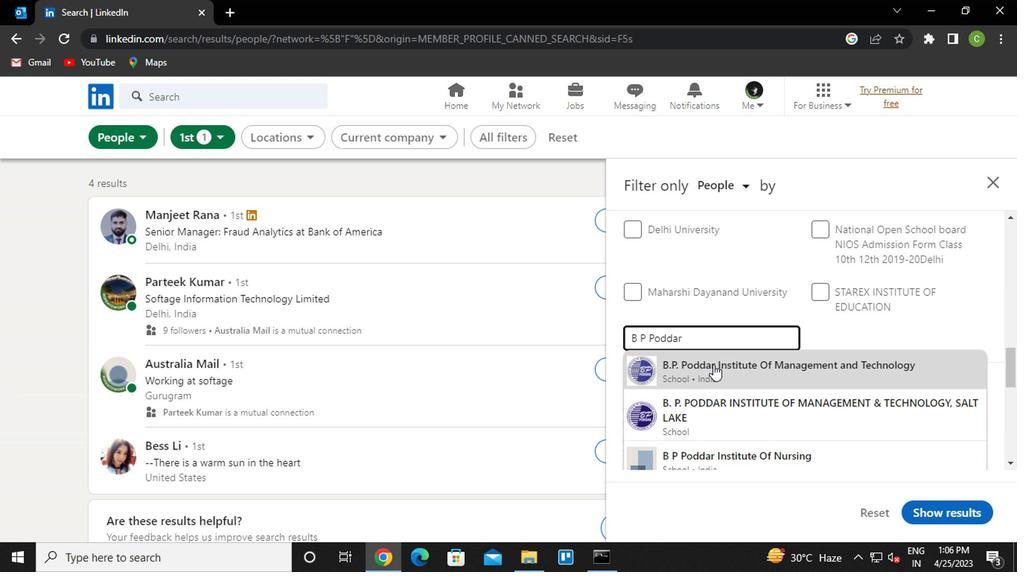 
Action: Mouse moved to (724, 361)
Screenshot: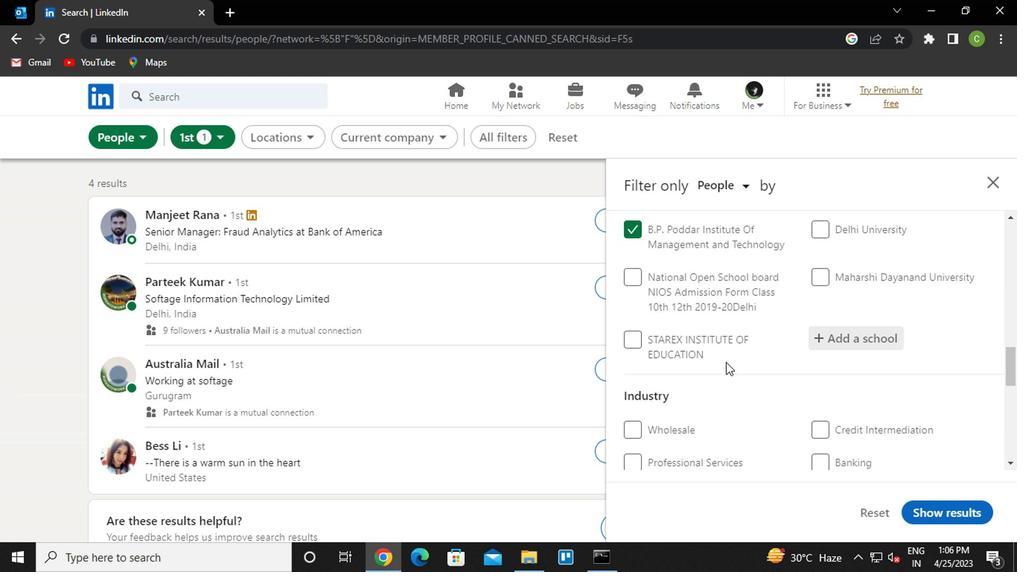 
Action: Mouse scrolled (724, 360) with delta (0, -1)
Screenshot: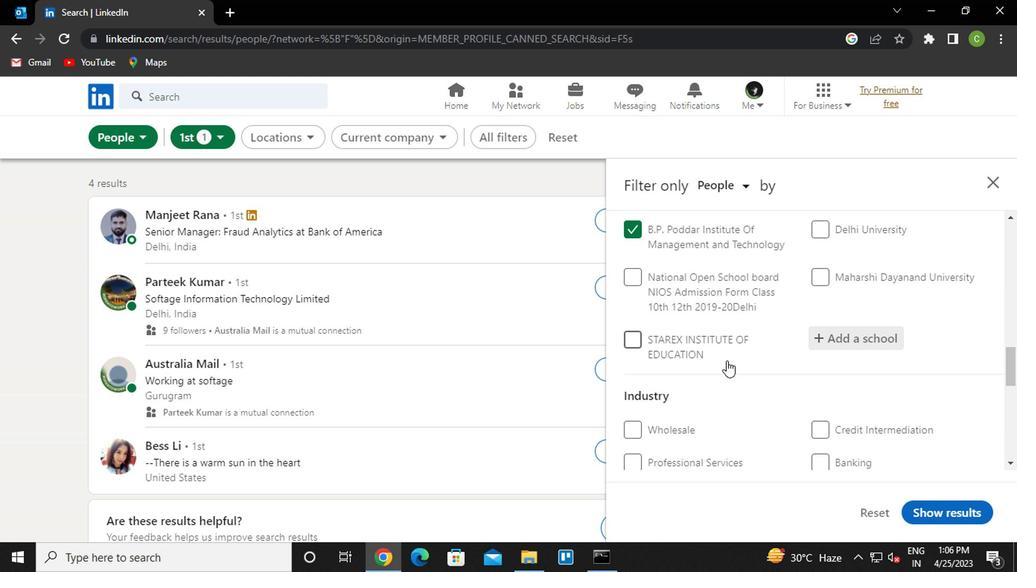 
Action: Mouse scrolled (724, 360) with delta (0, -1)
Screenshot: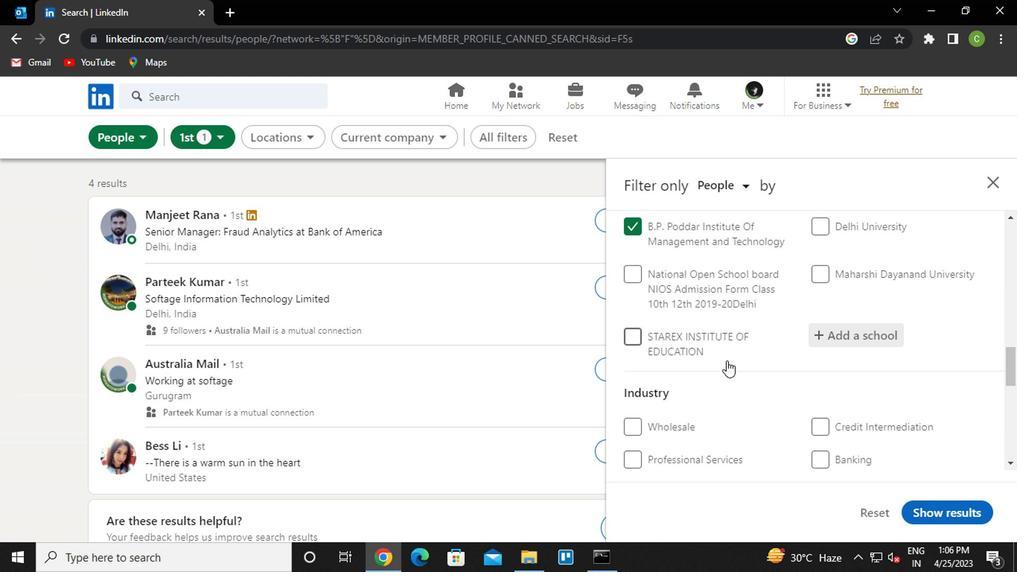 
Action: Mouse moved to (830, 339)
Screenshot: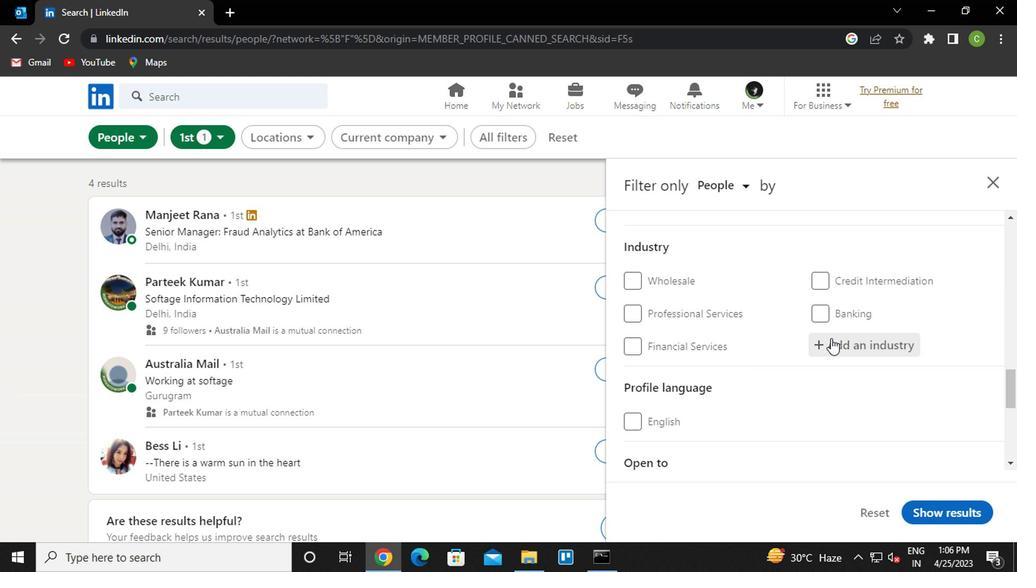 
Action: Mouse pressed left at (830, 339)
Screenshot: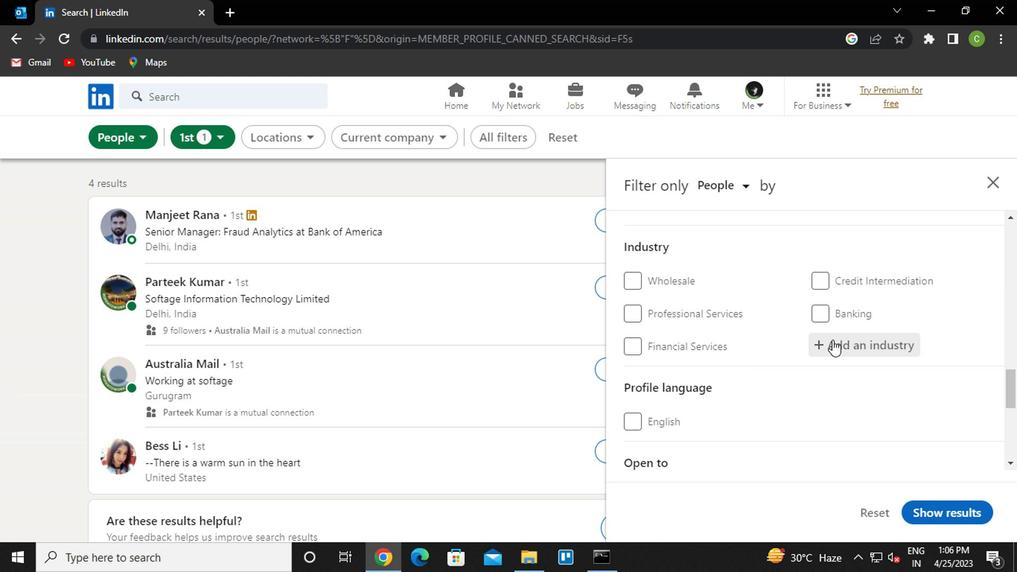 
Action: Mouse moved to (754, 357)
Screenshot: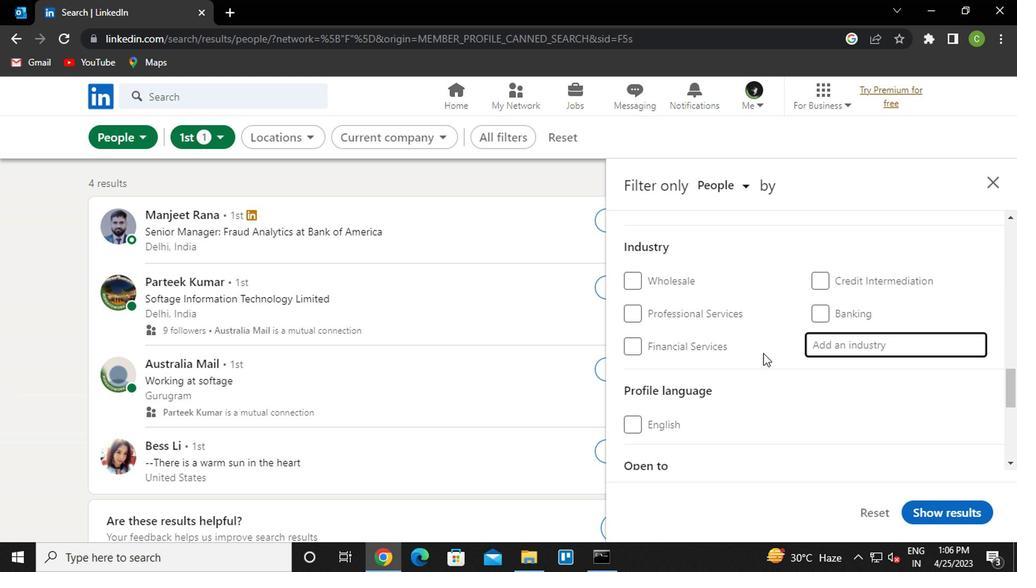 
Action: Key pressed <Key.caps_lock>S<Key.caps_lock>UGAR<Key.space>
Screenshot: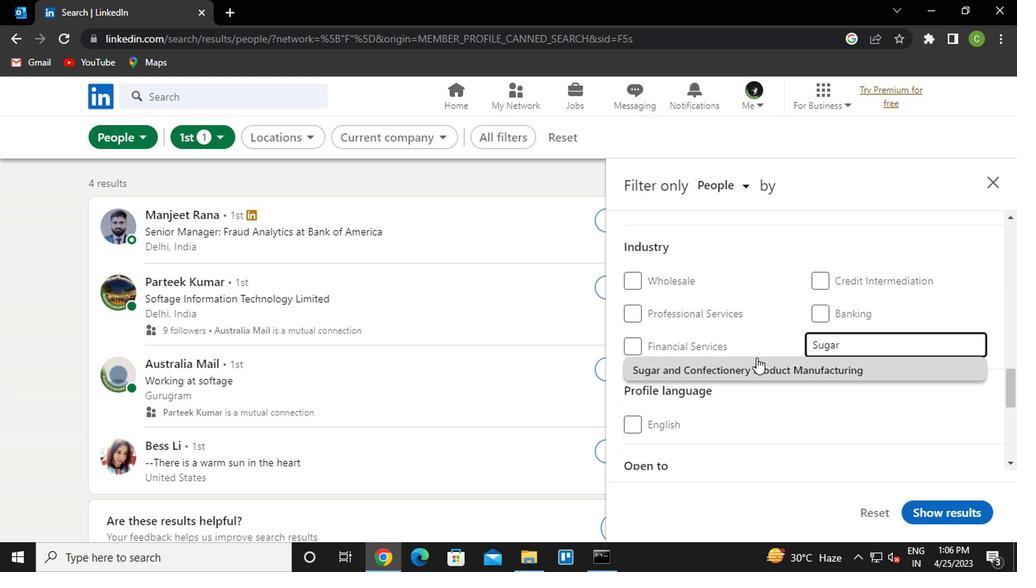 
Action: Mouse moved to (757, 363)
Screenshot: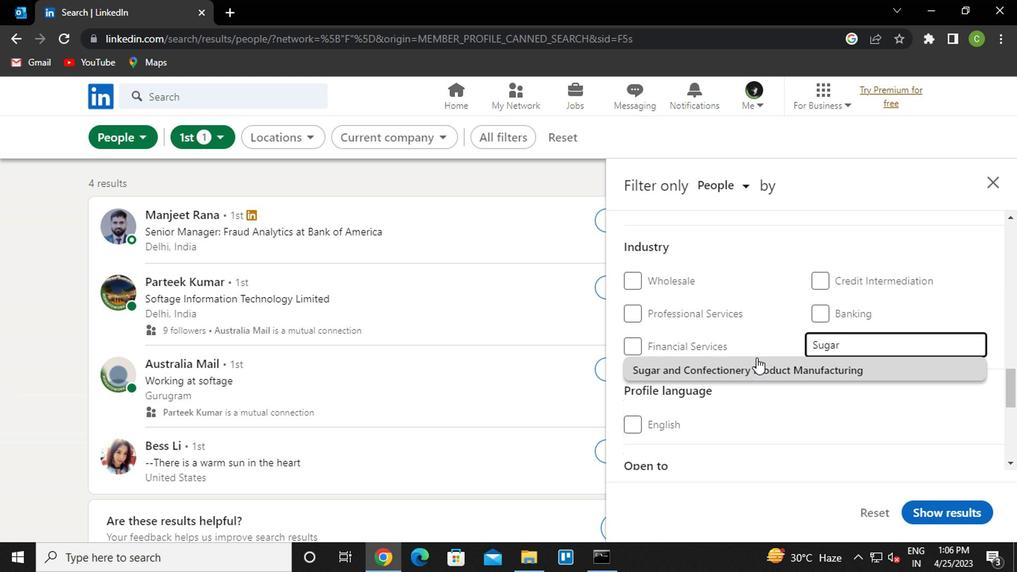 
Action: Mouse pressed left at (757, 363)
Screenshot: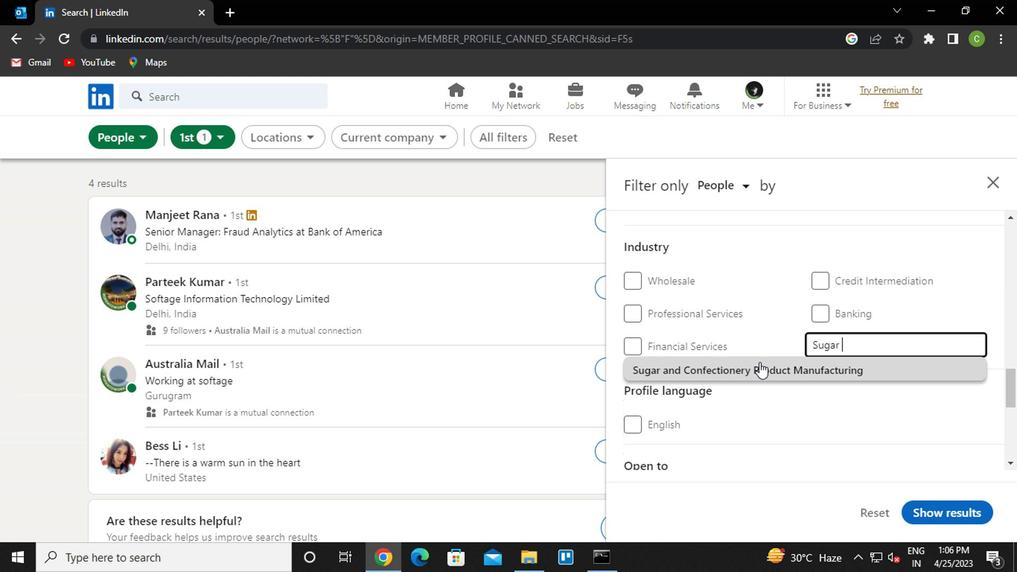 
Action: Mouse moved to (756, 366)
Screenshot: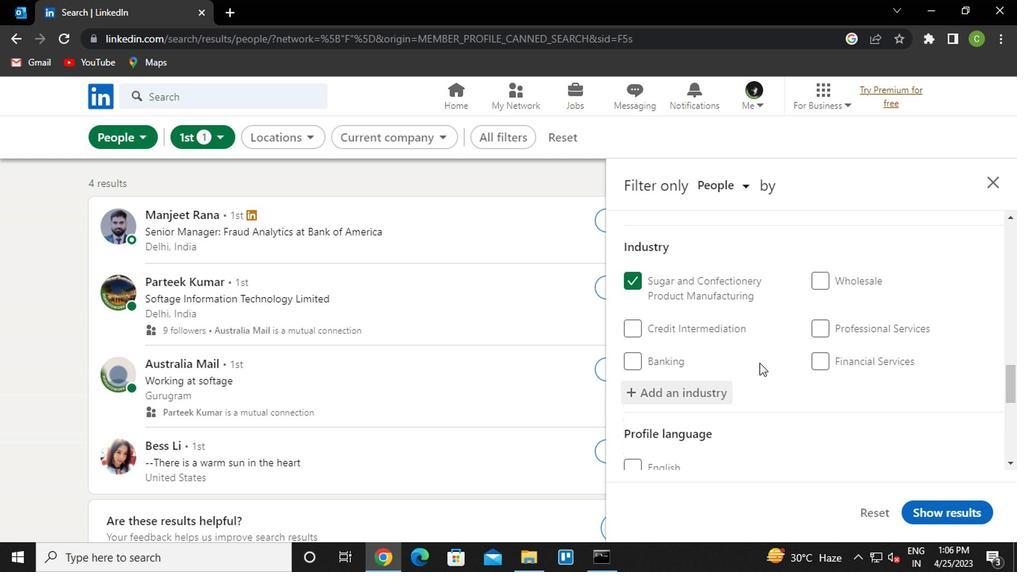 
Action: Mouse scrolled (756, 365) with delta (0, -1)
Screenshot: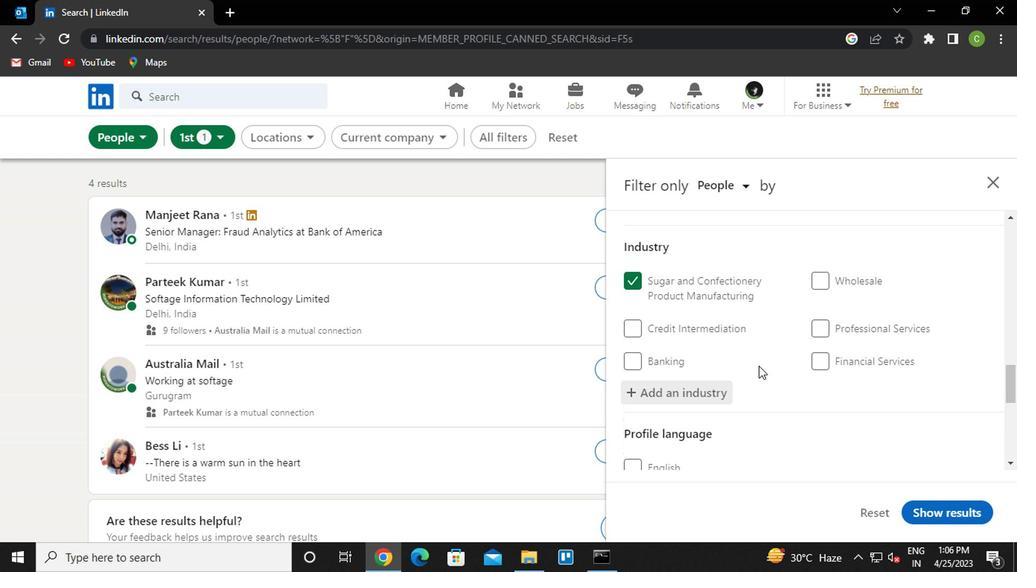 
Action: Mouse moved to (755, 368)
Screenshot: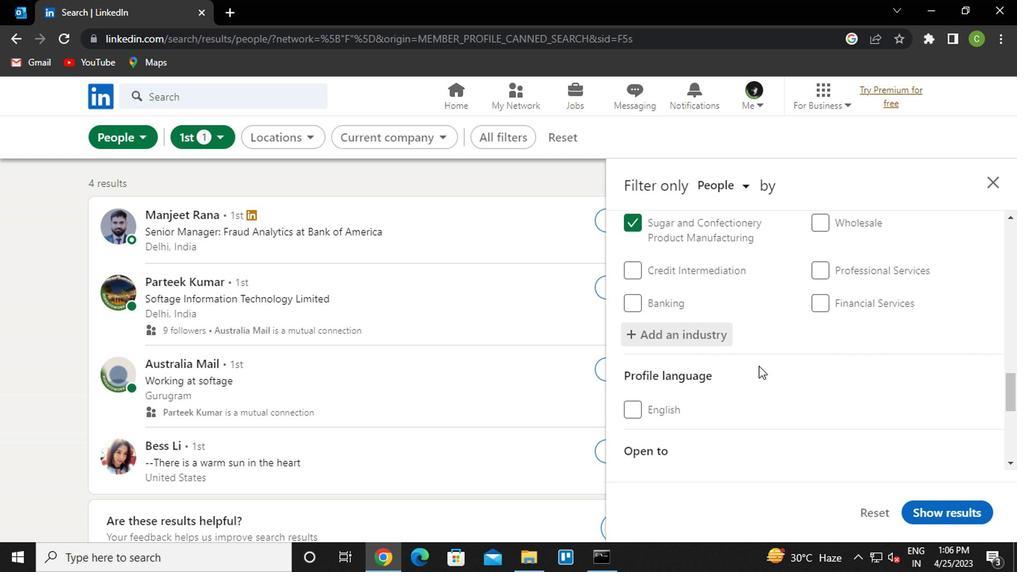 
Action: Mouse scrolled (755, 367) with delta (0, -1)
Screenshot: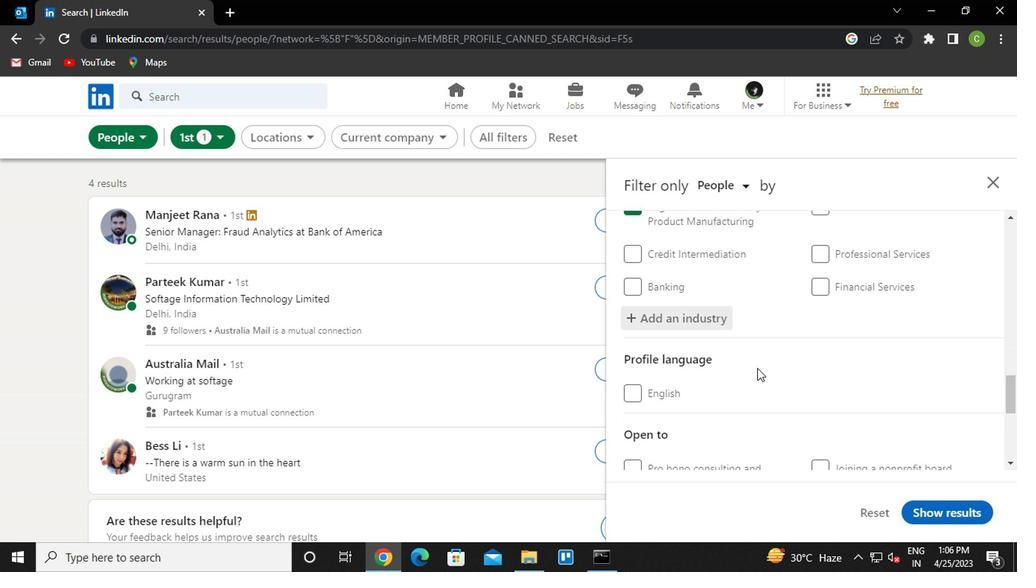 
Action: Mouse moved to (755, 368)
Screenshot: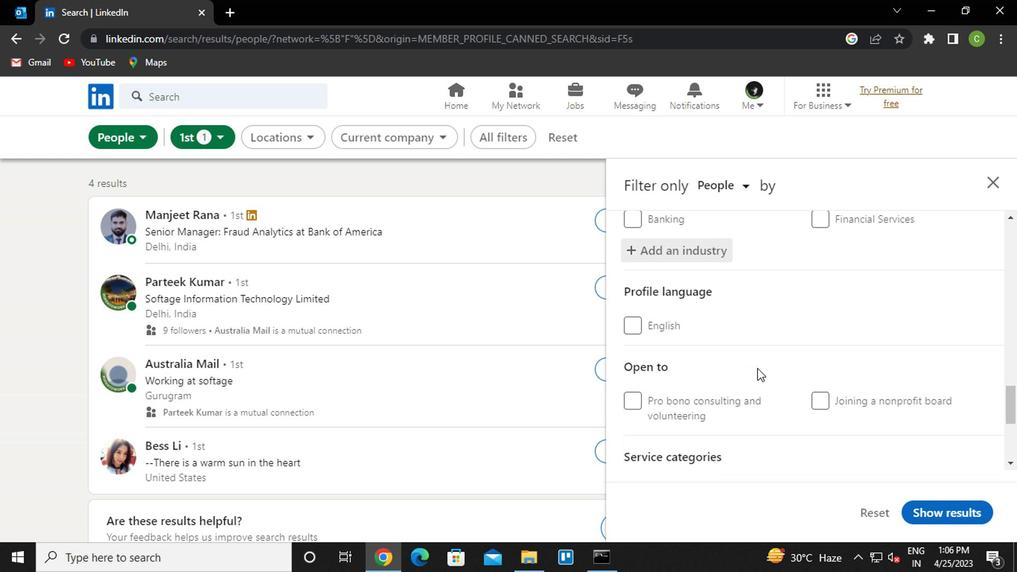 
Action: Mouse scrolled (755, 367) with delta (0, -1)
Screenshot: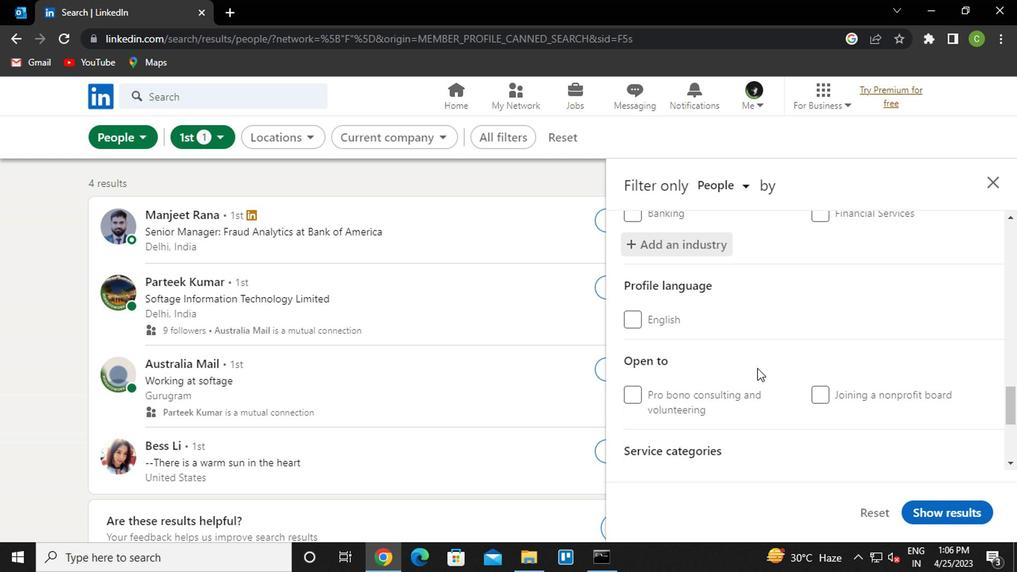 
Action: Mouse moved to (750, 355)
Screenshot: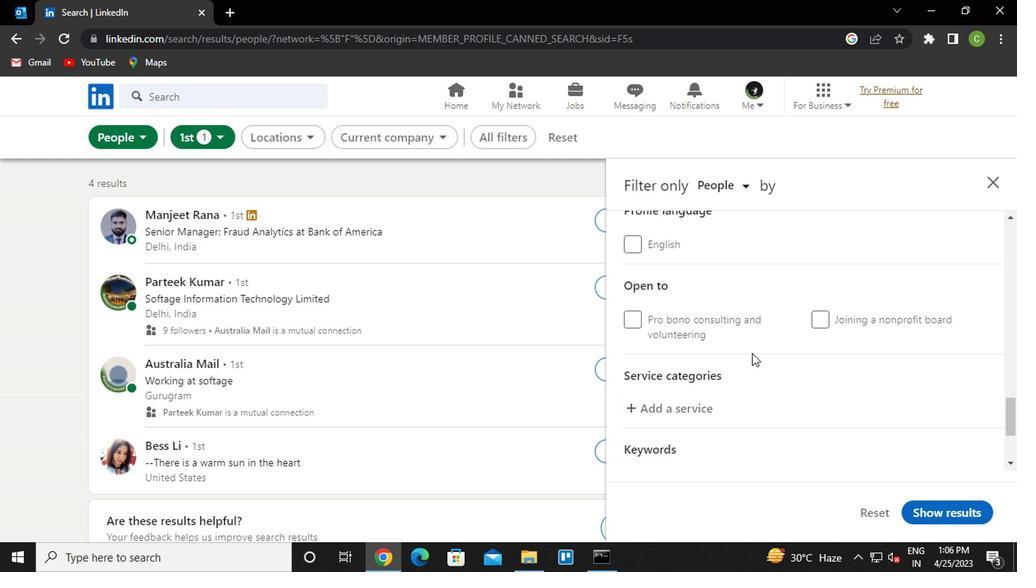 
Action: Mouse scrolled (750, 355) with delta (0, 0)
Screenshot: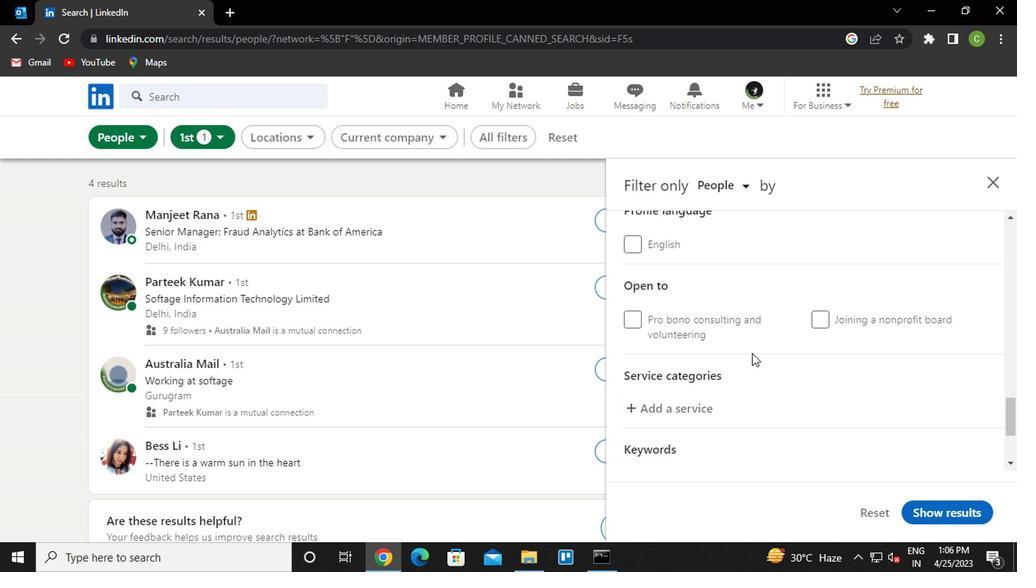 
Action: Mouse moved to (663, 330)
Screenshot: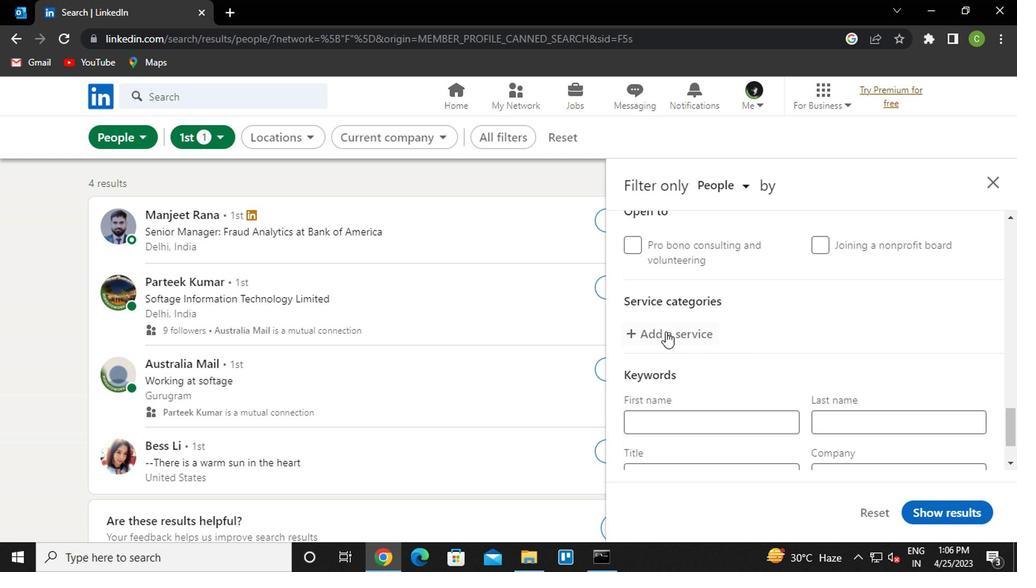 
Action: Mouse pressed left at (663, 330)
Screenshot: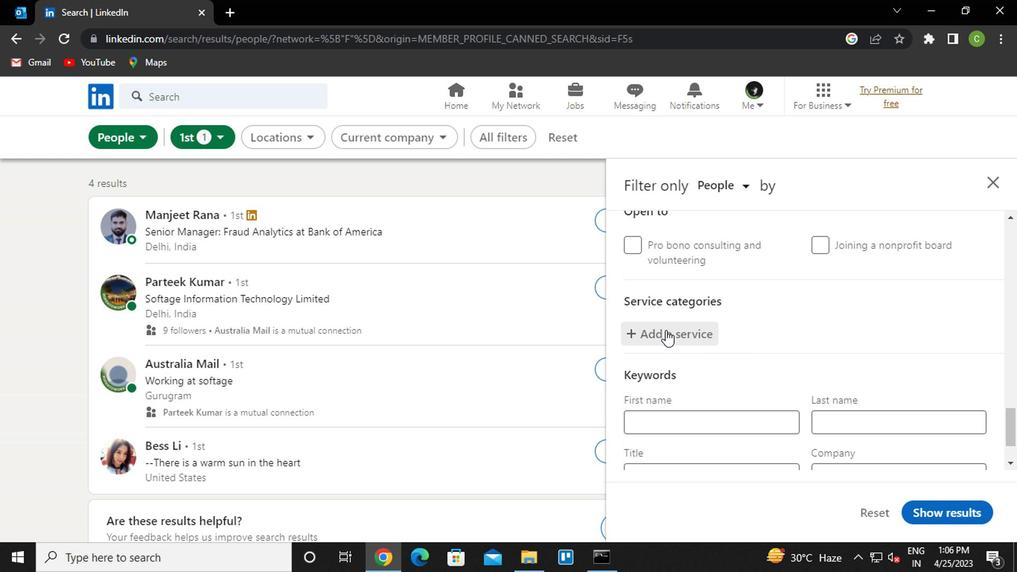 
Action: Mouse moved to (665, 328)
Screenshot: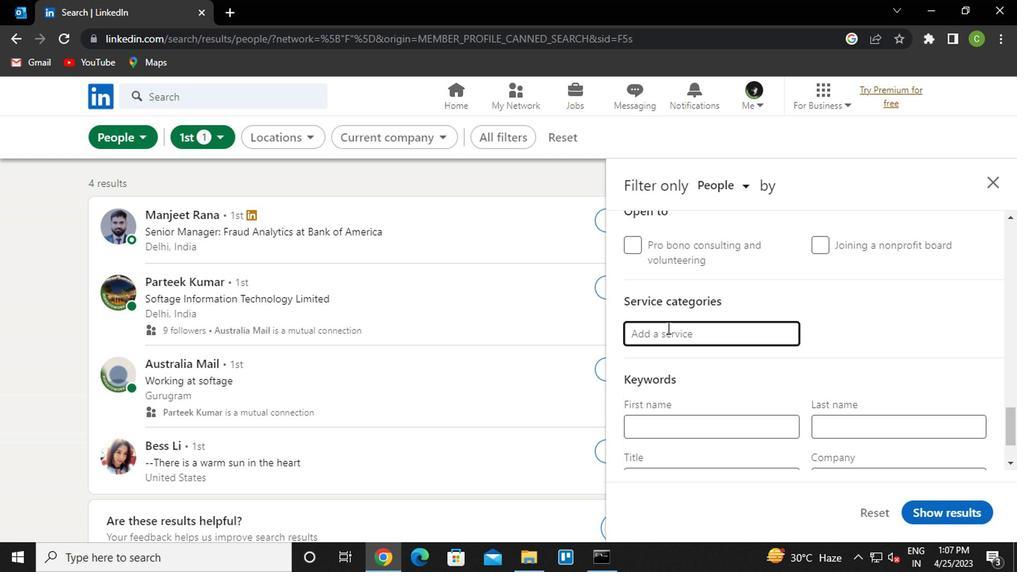 
Action: Key pressed <Key.caps_lock>C<Key.caps_lock>ATEGORY<Key.space><Key.backspace><Key.backspace><Key.backspace><Key.backspace><Key.backspace><Key.backspace><Key.backspace><Key.backspace><Key.backspace><Key.backspace><Key.backspace><Key.backspace><Key.backspace><Key.backspace><Key.backspace><Key.backspace><Key.caps_lock>N<Key.caps_lock>EGO<Key.down><Key.enter>
Screenshot: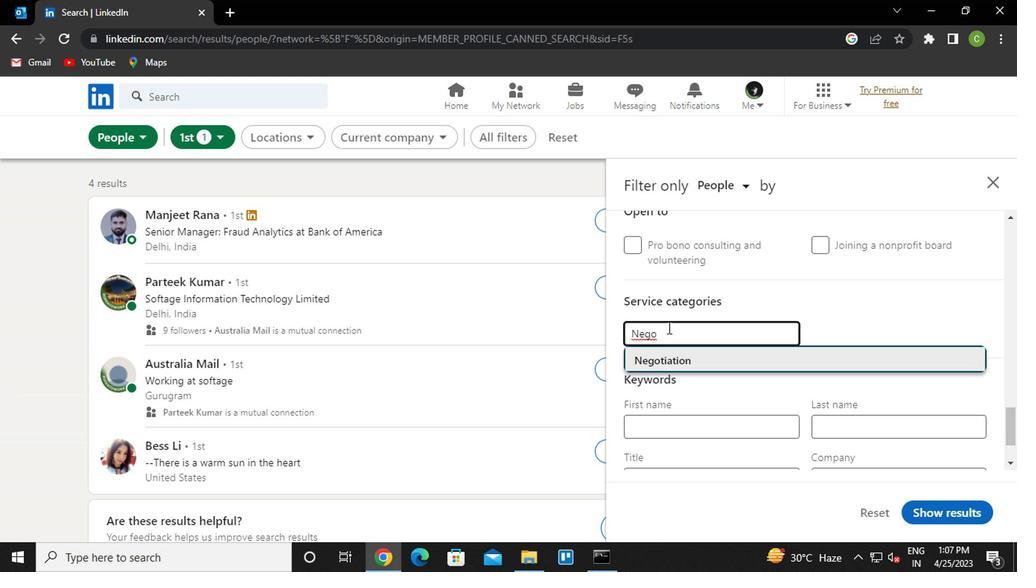 
Action: Mouse moved to (676, 422)
Screenshot: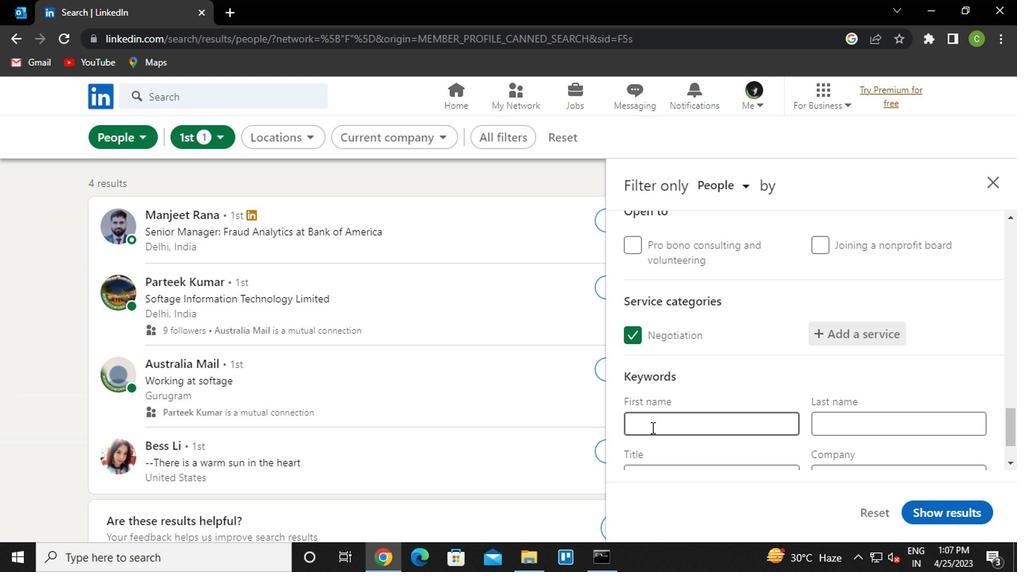 
Action: Mouse scrolled (676, 421) with delta (0, 0)
Screenshot: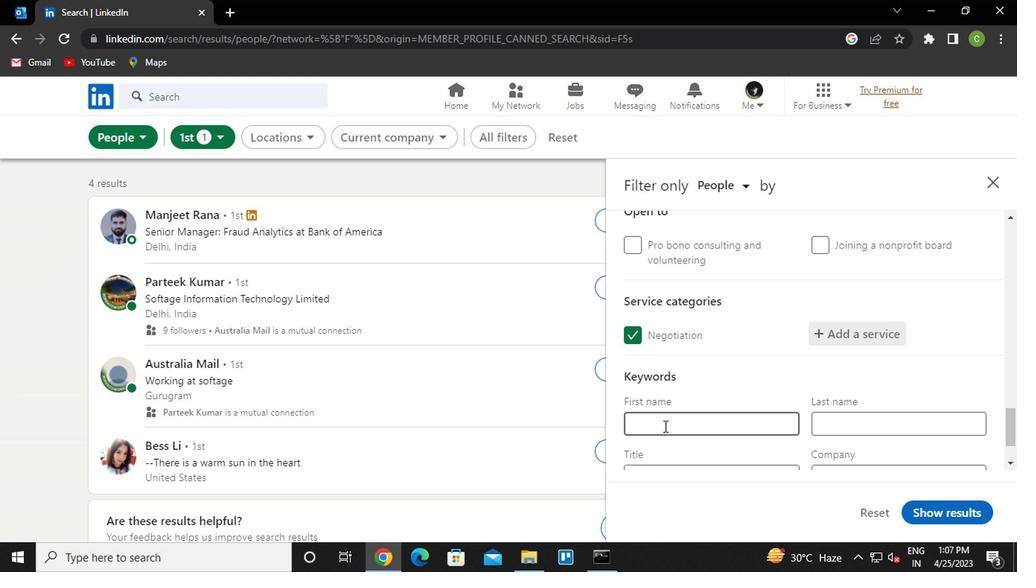 
Action: Mouse moved to (681, 409)
Screenshot: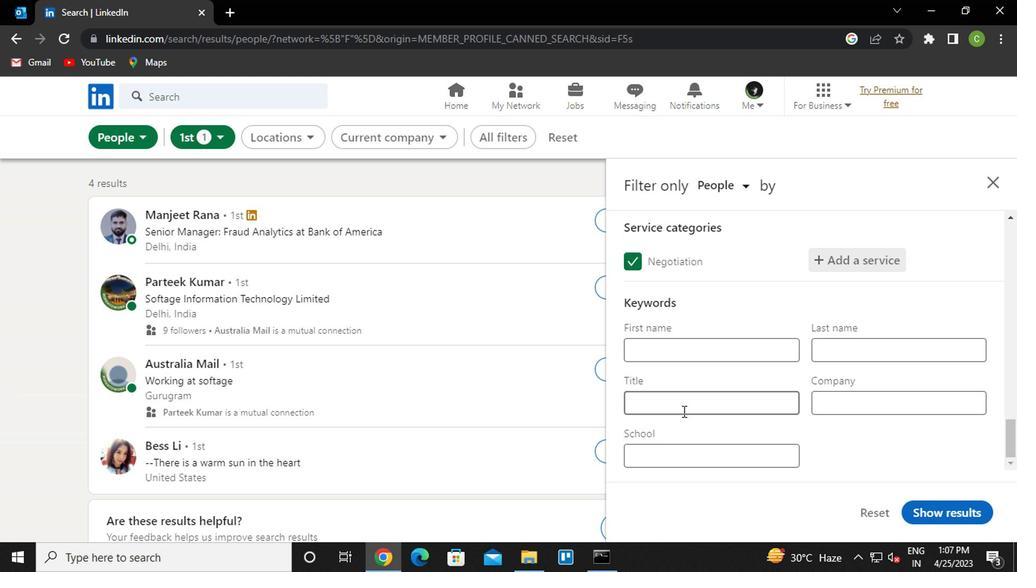 
Action: Mouse pressed left at (681, 409)
Screenshot: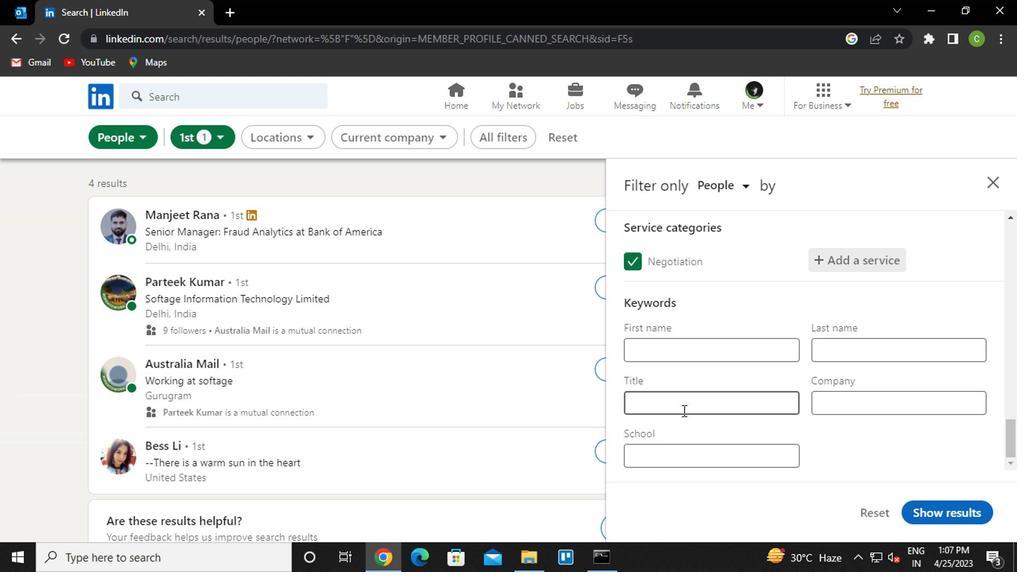 
Action: Mouse moved to (669, 416)
Screenshot: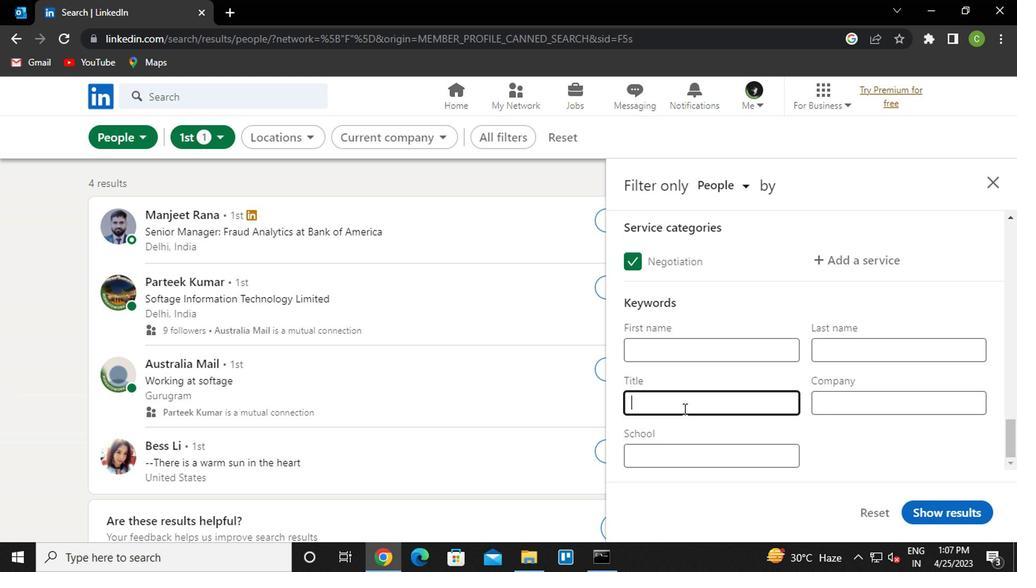 
Action: Key pressed <Key.caps_lock>
Screenshot: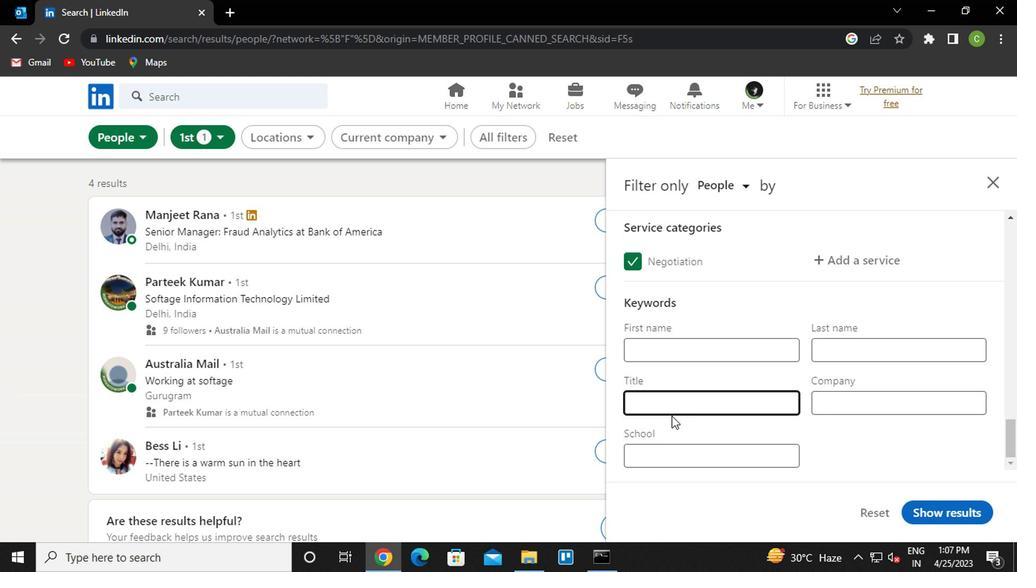 
Action: Mouse moved to (668, 416)
Screenshot: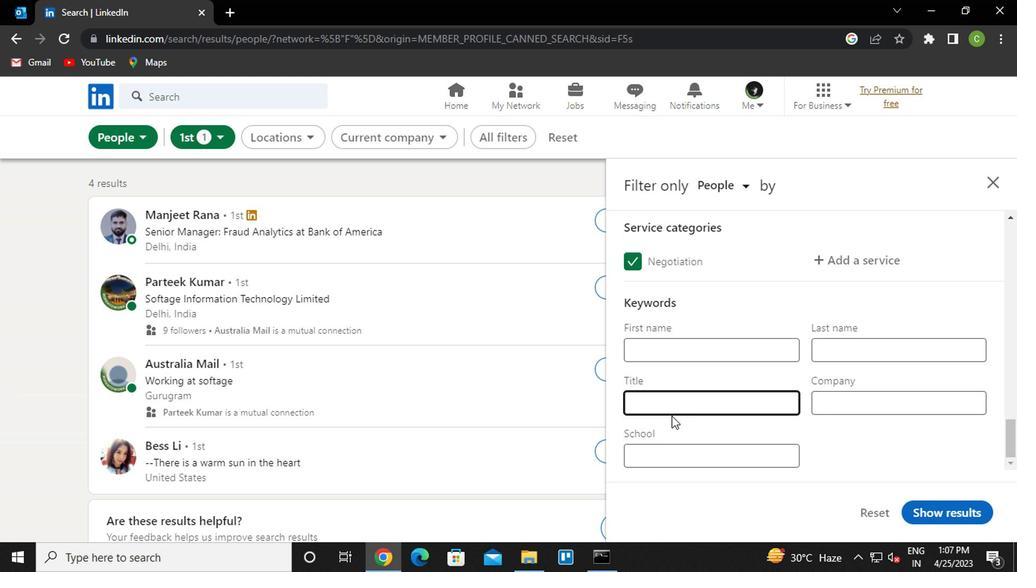 
Action: Key pressed C<Key.caps_lock>HIEF<Key.space><Key.caps_lock>R<Key.caps_lock>OBOT<Key.space><Key.caps_lock>W<Key.caps_lock>HISPERER
Screenshot: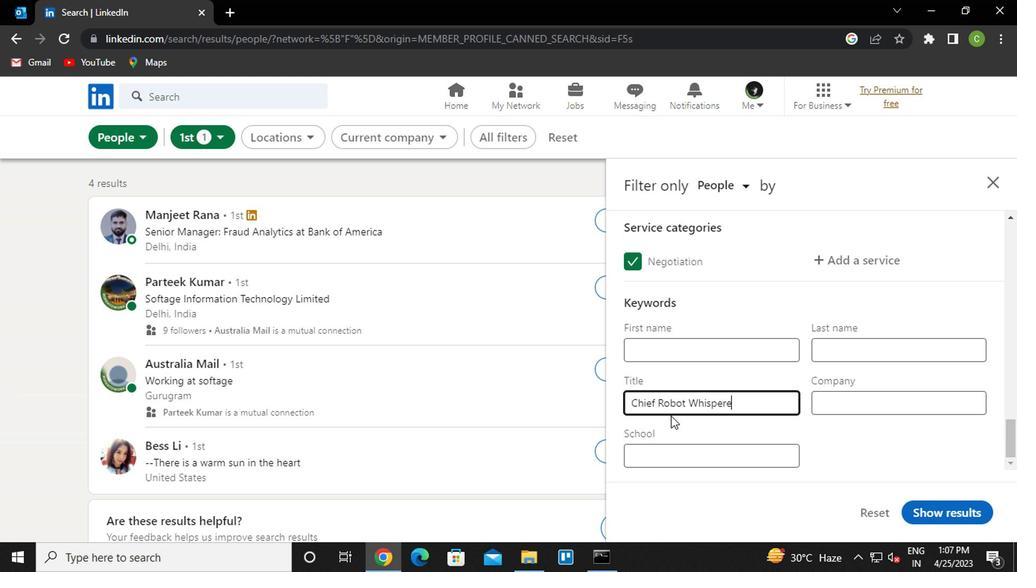
Action: Mouse moved to (926, 507)
Screenshot: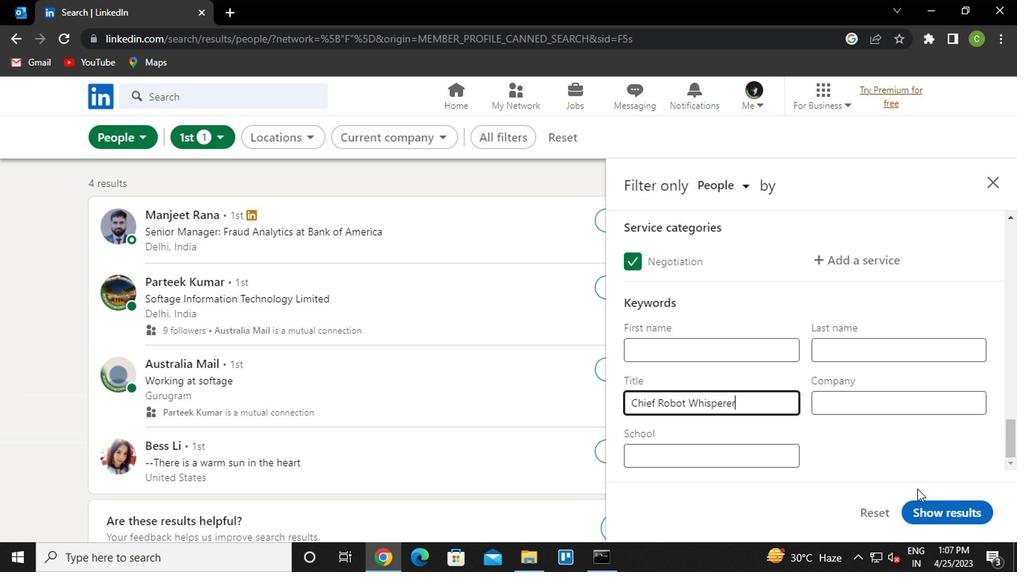 
Action: Mouse pressed left at (926, 507)
Screenshot: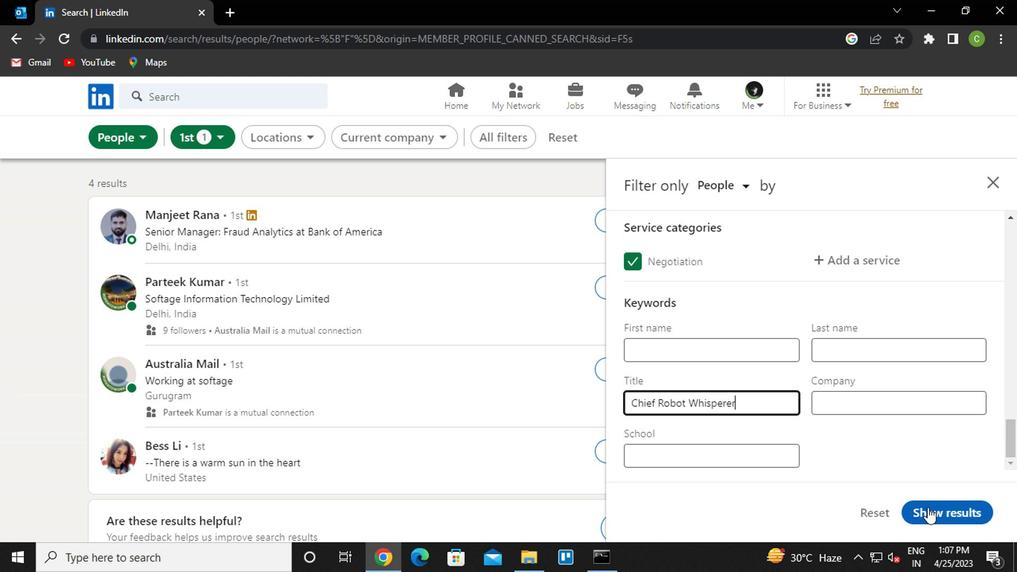 
Action: Mouse moved to (606, 515)
Screenshot: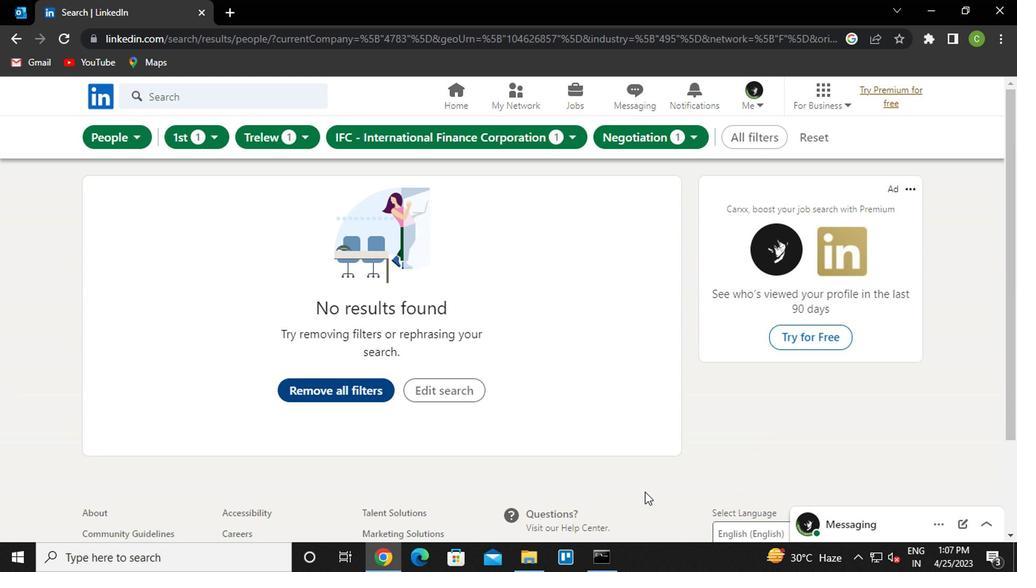 
